 Task: Find connections with filter location Bilimora with filter topic #Socialmediawith filter profile language German with filter current company HR International with filter school Hindustan Institute of Technology and Science, Kancheepuram with filter industry Security Systems Services with filter service category Wedding Photography with filter keywords title School Bus Driver
Action: Mouse moved to (530, 77)
Screenshot: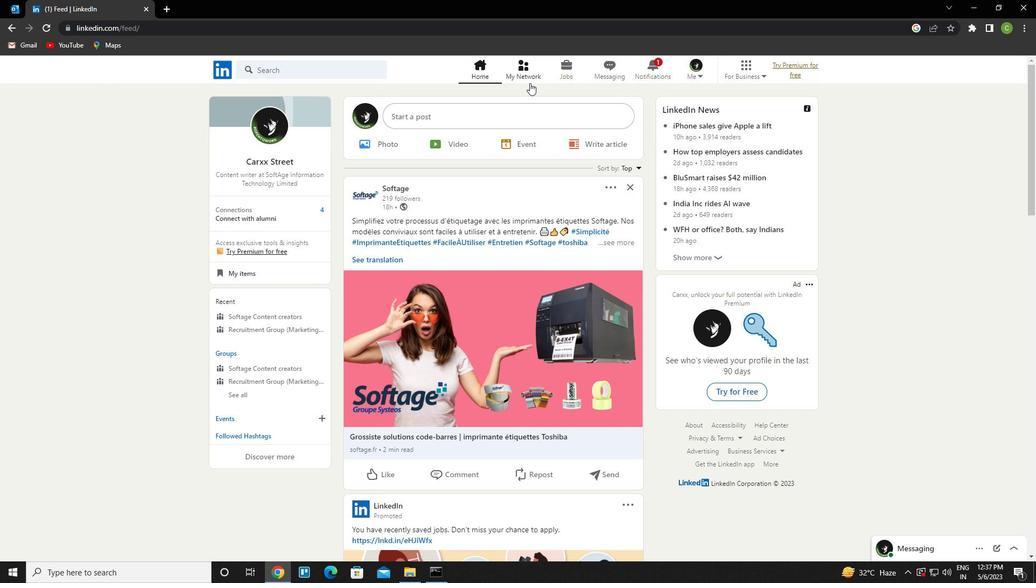 
Action: Mouse pressed left at (530, 77)
Screenshot: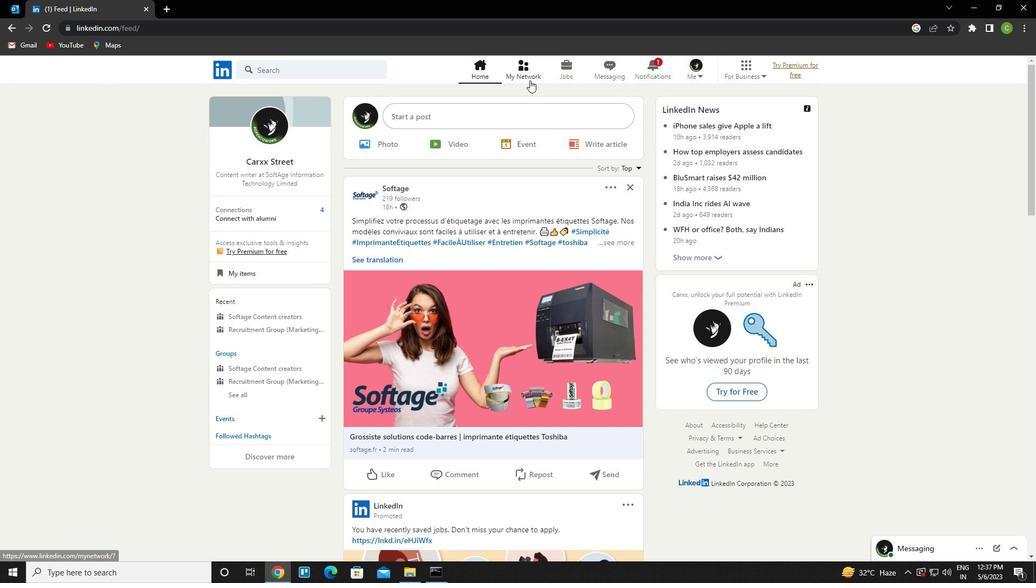 
Action: Mouse moved to (318, 140)
Screenshot: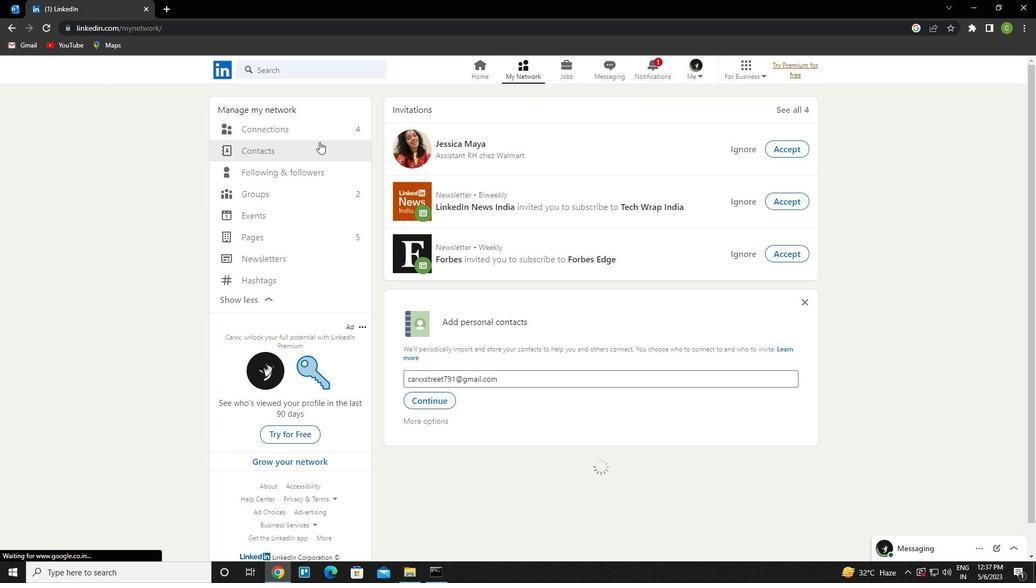 
Action: Mouse pressed left at (318, 140)
Screenshot: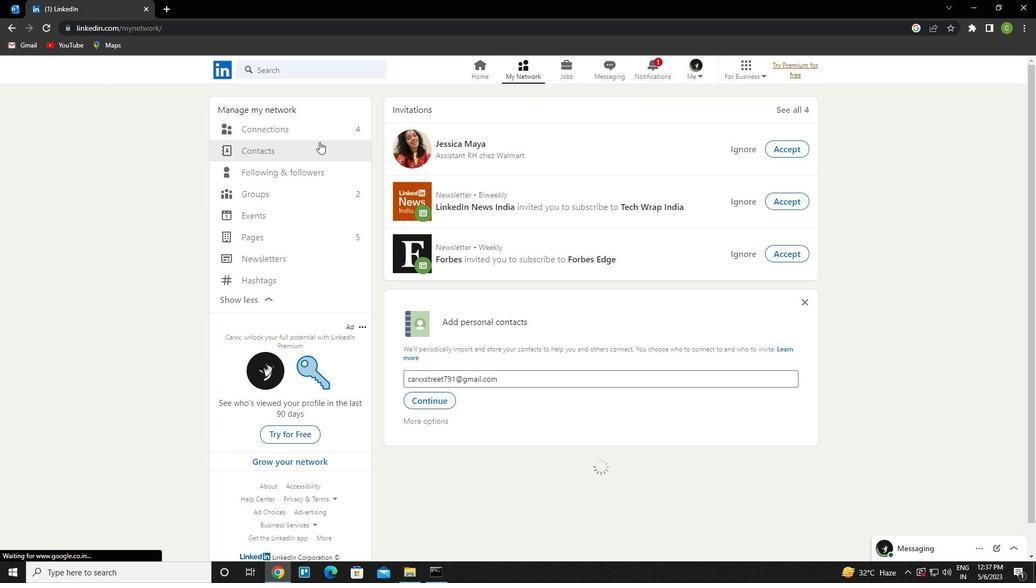 
Action: Mouse moved to (319, 134)
Screenshot: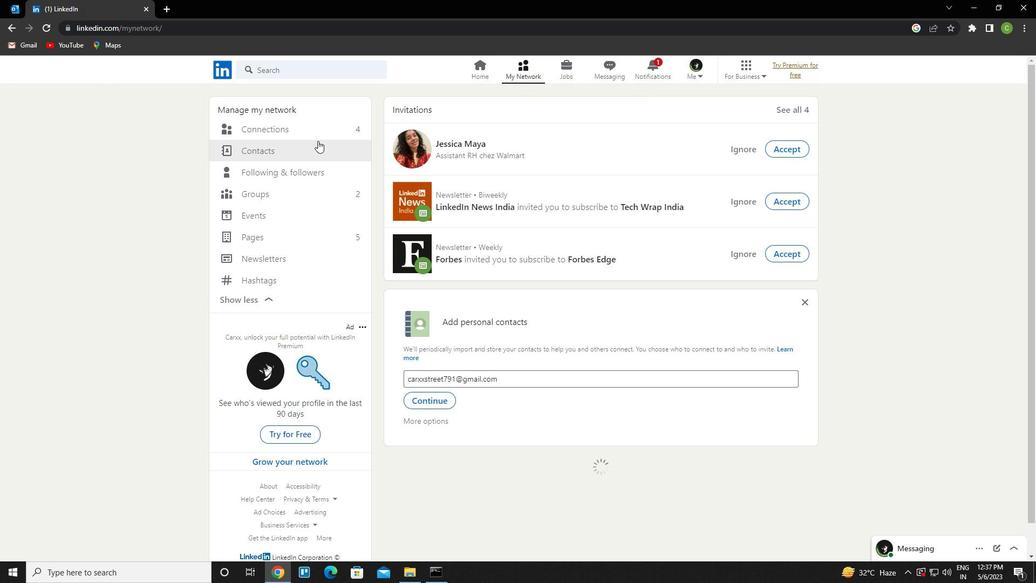 
Action: Mouse pressed left at (319, 134)
Screenshot: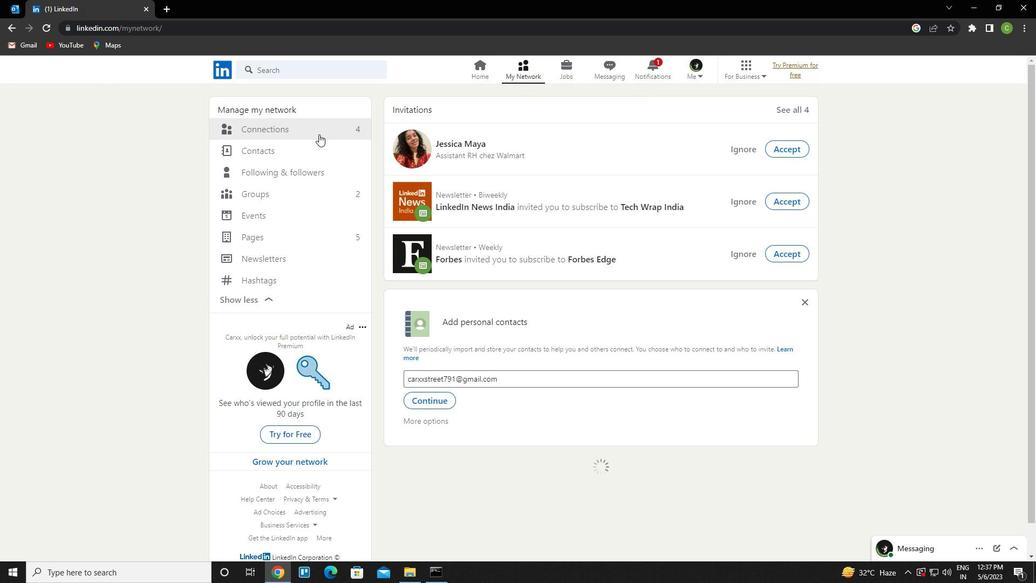 
Action: Mouse moved to (623, 133)
Screenshot: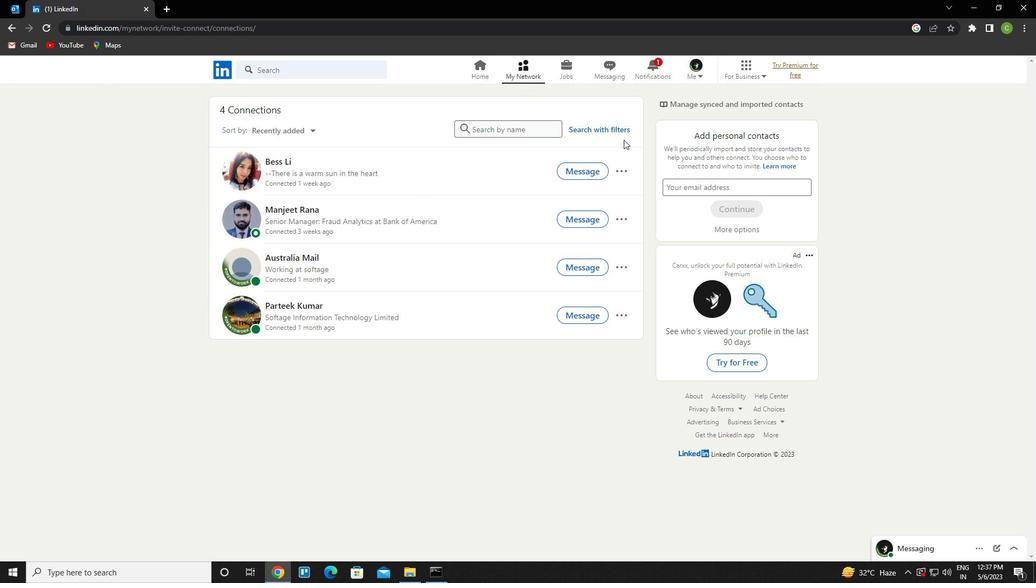 
Action: Mouse pressed left at (623, 133)
Screenshot: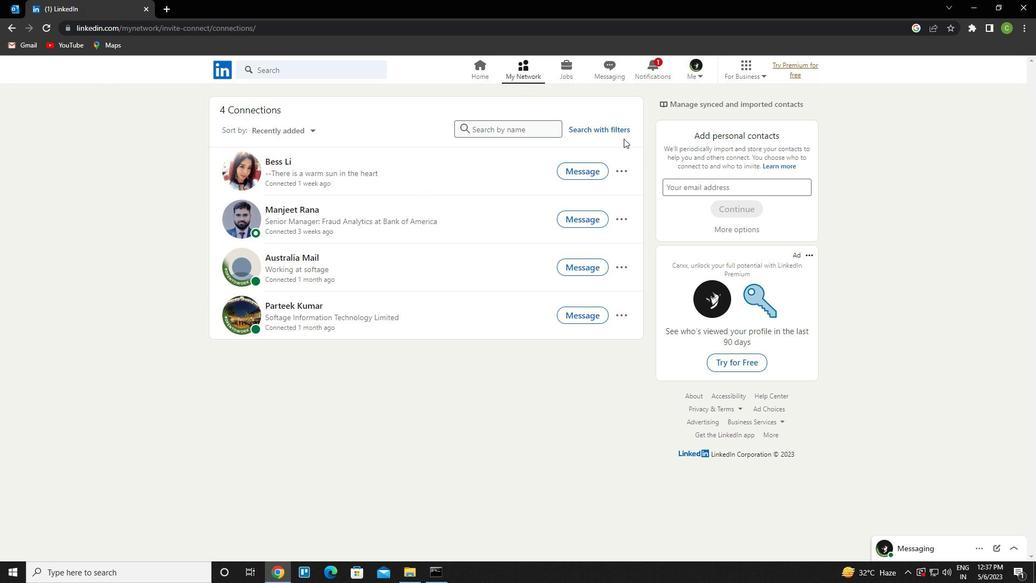 
Action: Mouse moved to (556, 92)
Screenshot: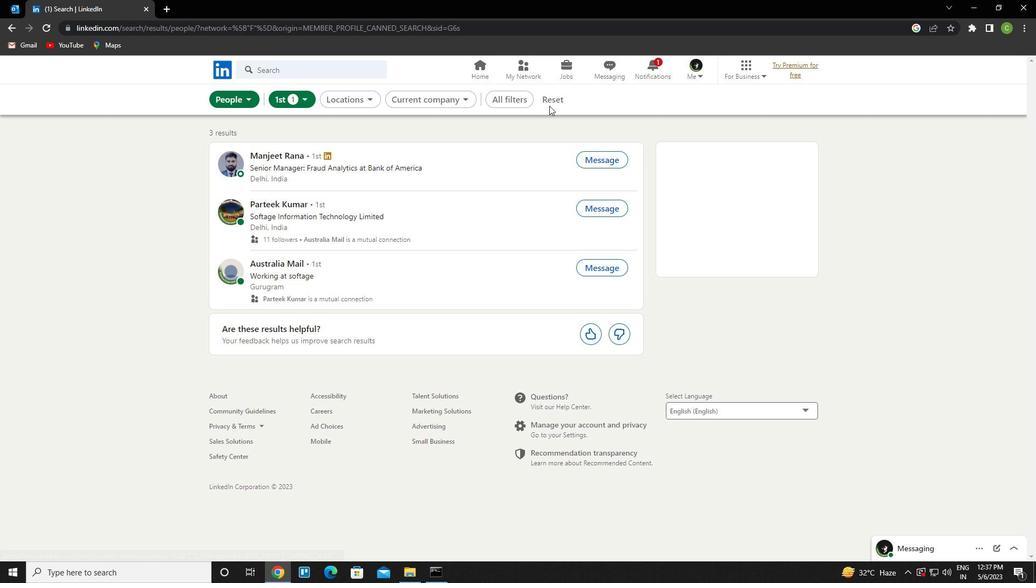 
Action: Mouse pressed left at (556, 92)
Screenshot: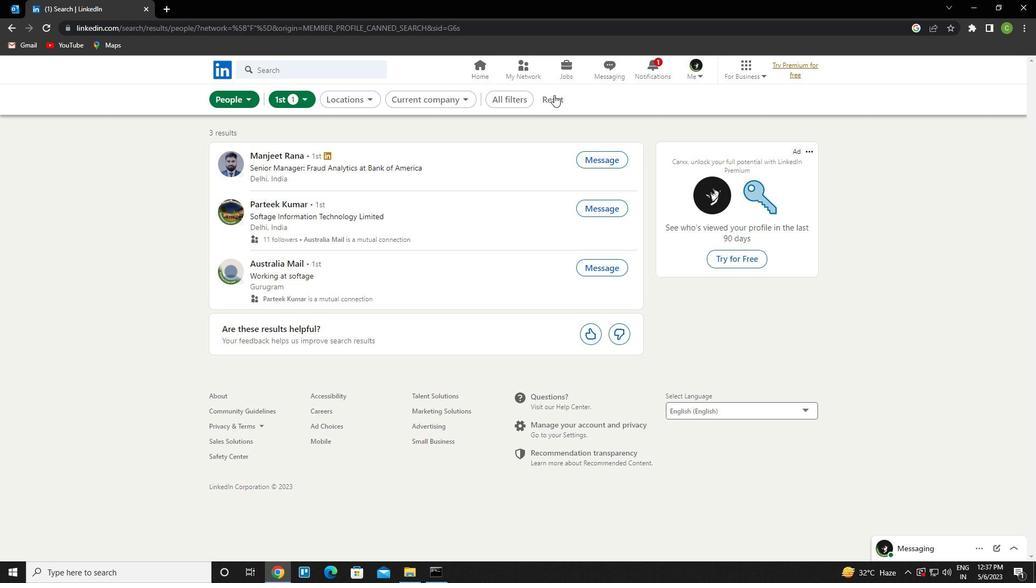 
Action: Mouse moved to (554, 96)
Screenshot: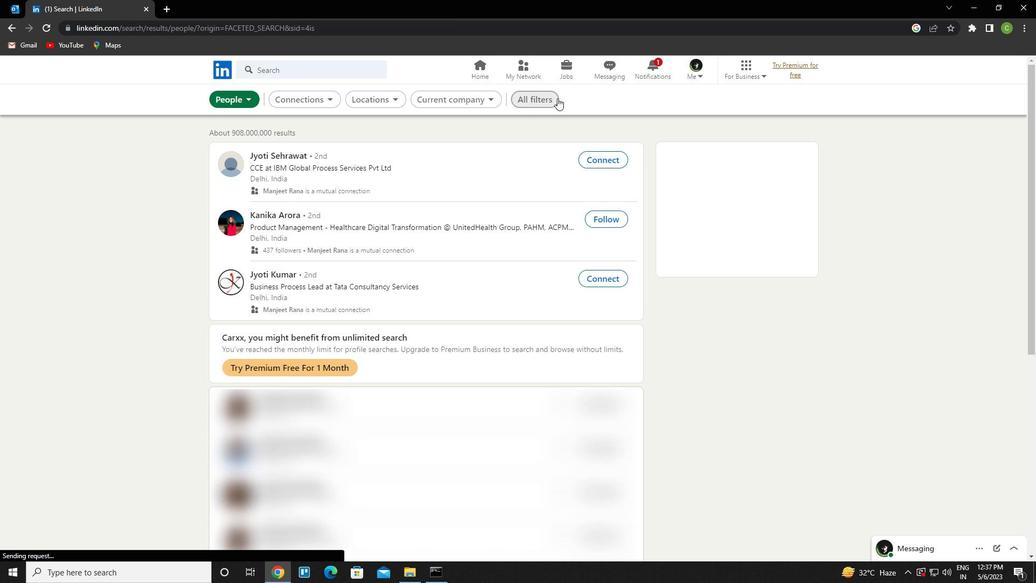 
Action: Mouse pressed left at (554, 96)
Screenshot: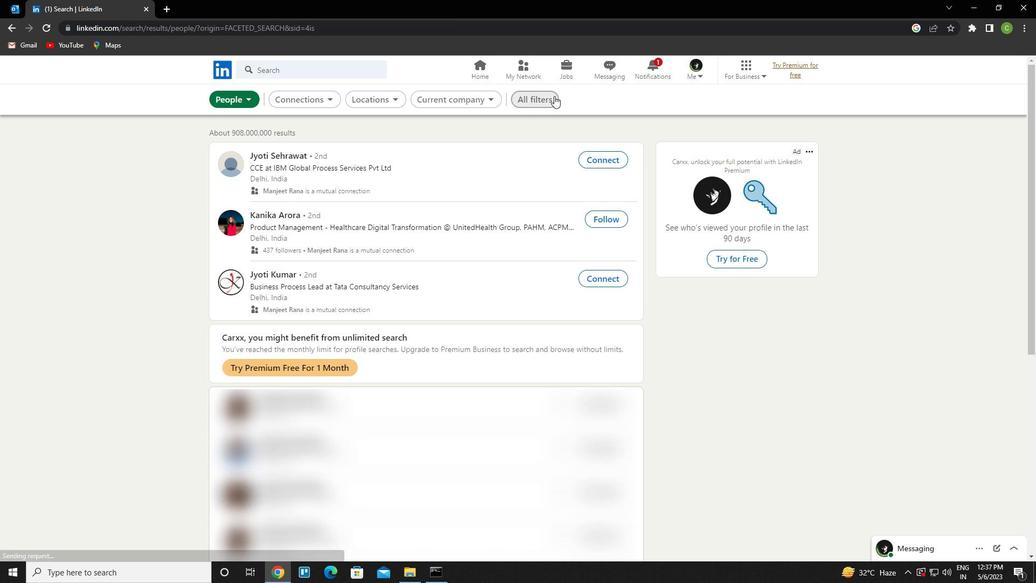 
Action: Mouse moved to (871, 291)
Screenshot: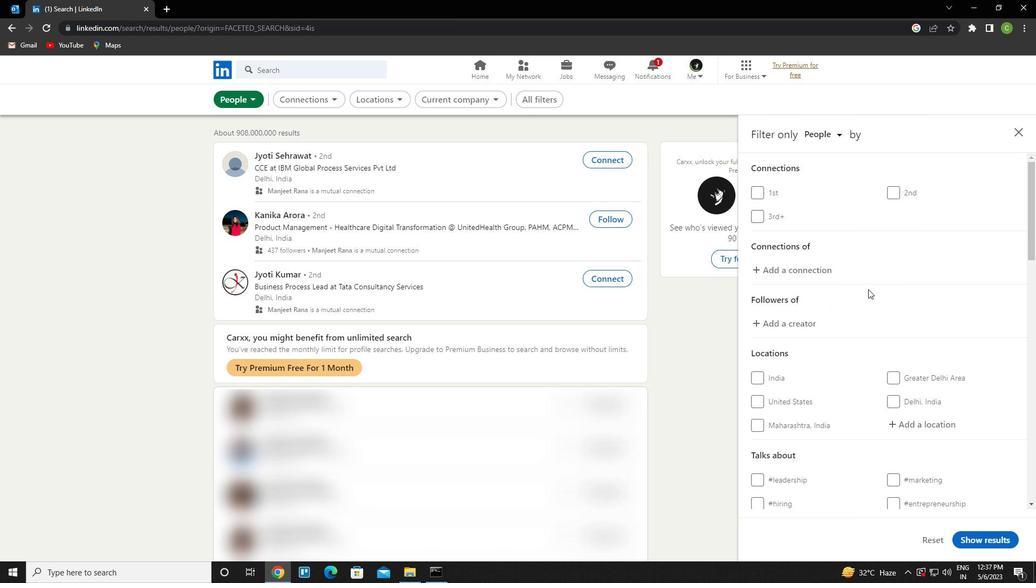 
Action: Mouse scrolled (871, 290) with delta (0, 0)
Screenshot: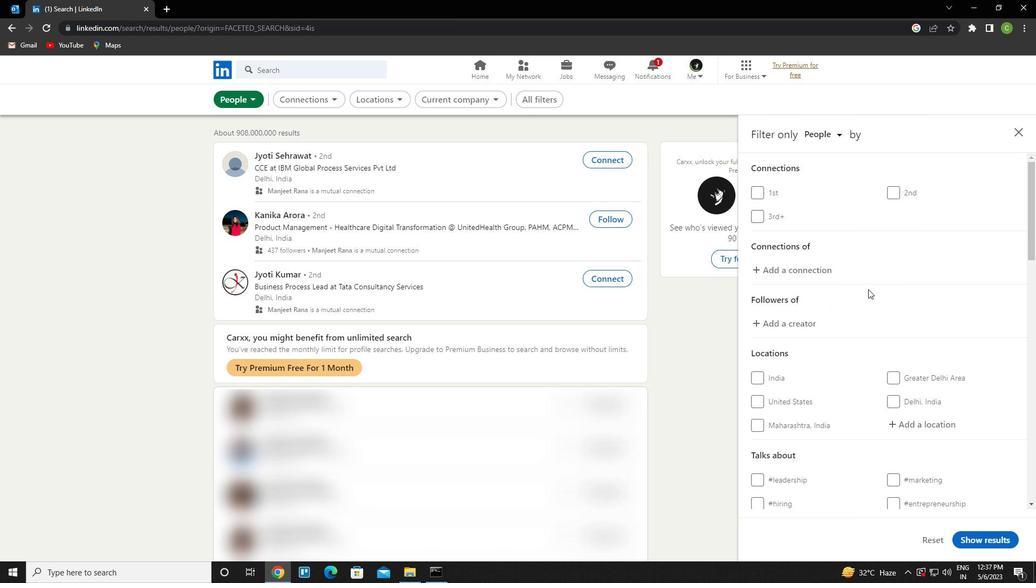 
Action: Mouse scrolled (871, 290) with delta (0, 0)
Screenshot: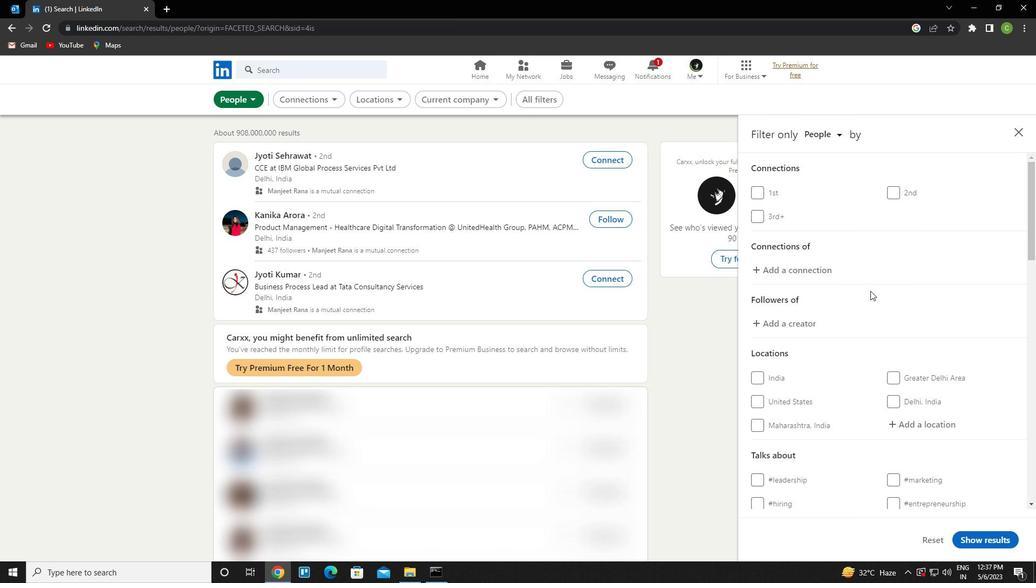 
Action: Mouse moved to (926, 323)
Screenshot: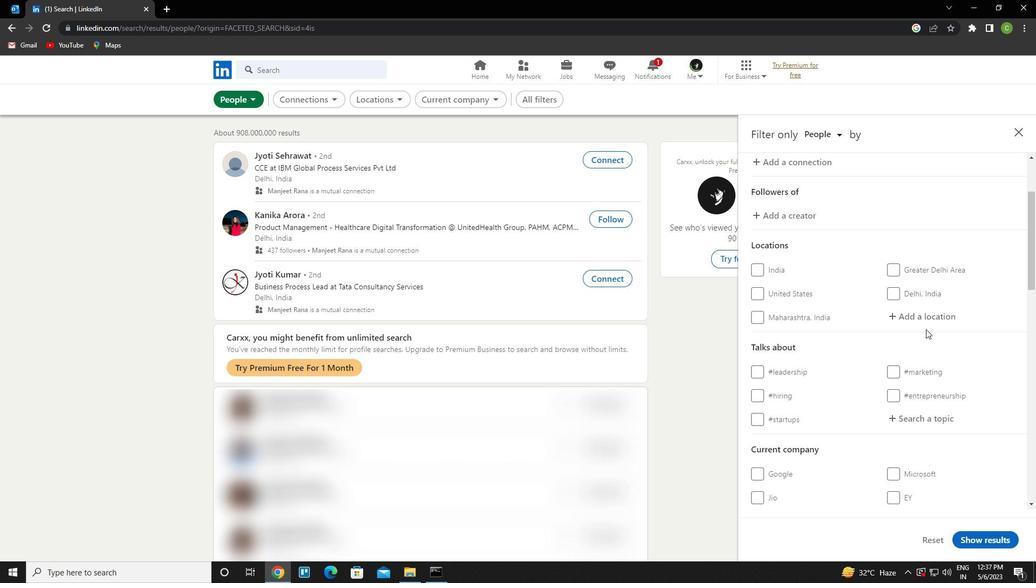 
Action: Mouse pressed left at (926, 323)
Screenshot: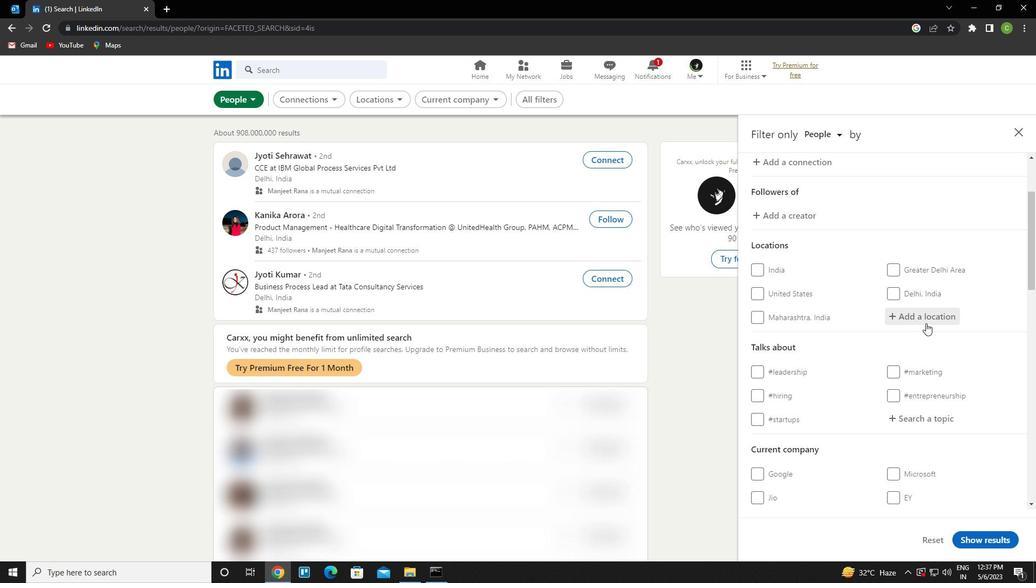 
Action: Mouse moved to (926, 322)
Screenshot: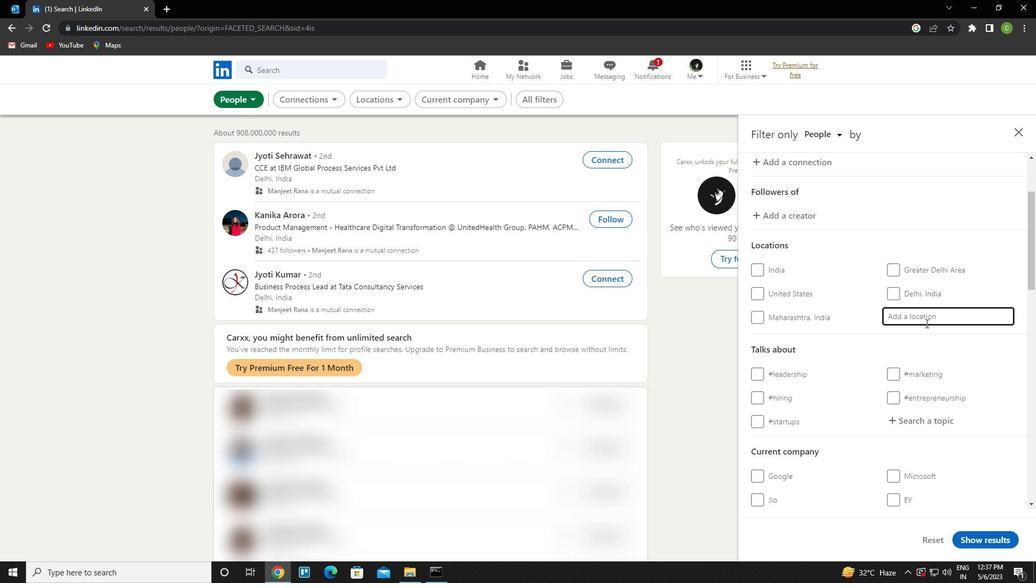 
Action: Key pressed <Key.caps_lock>b<Key.caps_lock>ilimore
Screenshot: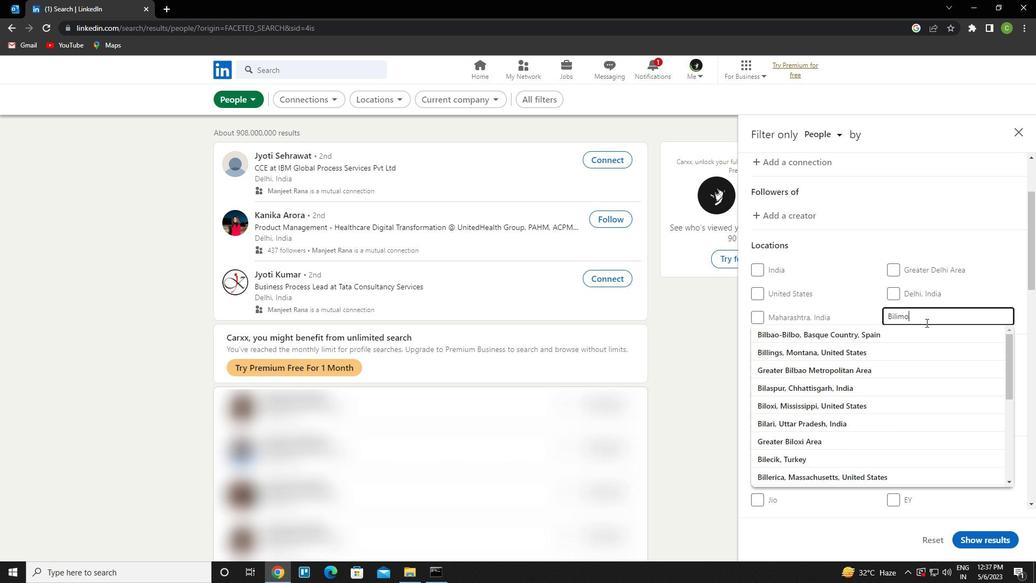 
Action: Mouse scrolled (926, 322) with delta (0, 0)
Screenshot: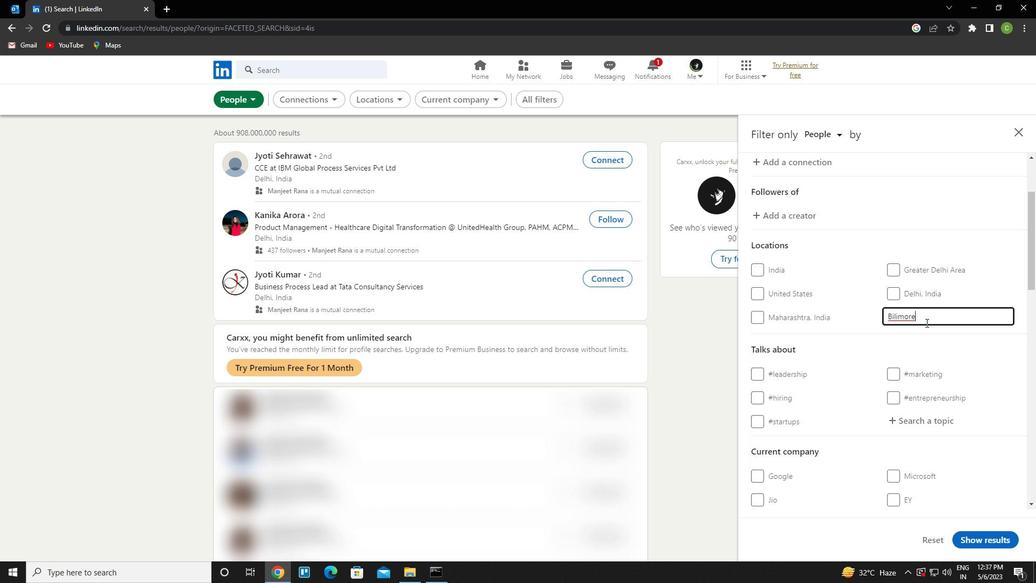 
Action: Mouse moved to (928, 370)
Screenshot: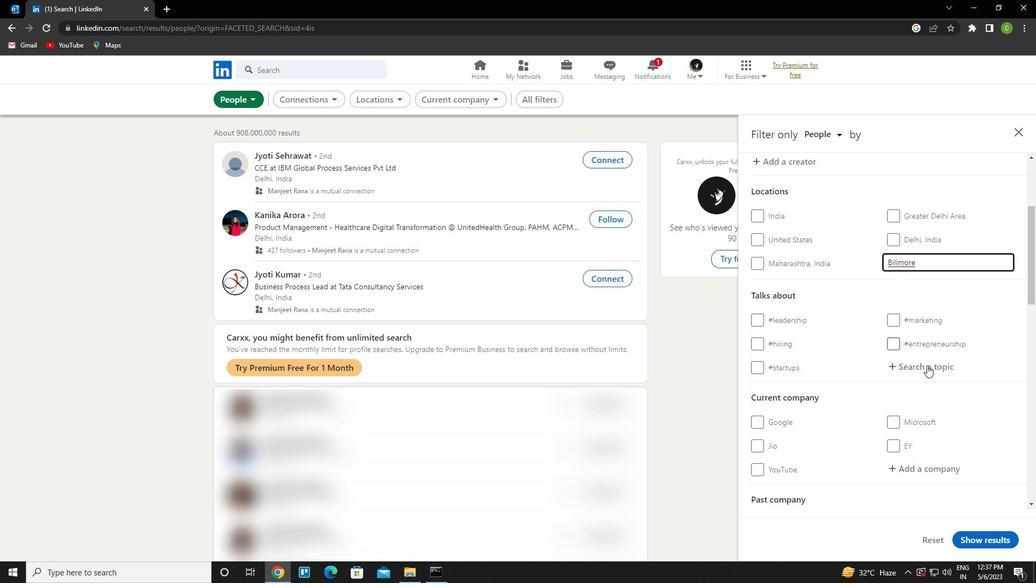 
Action: Mouse pressed left at (928, 370)
Screenshot: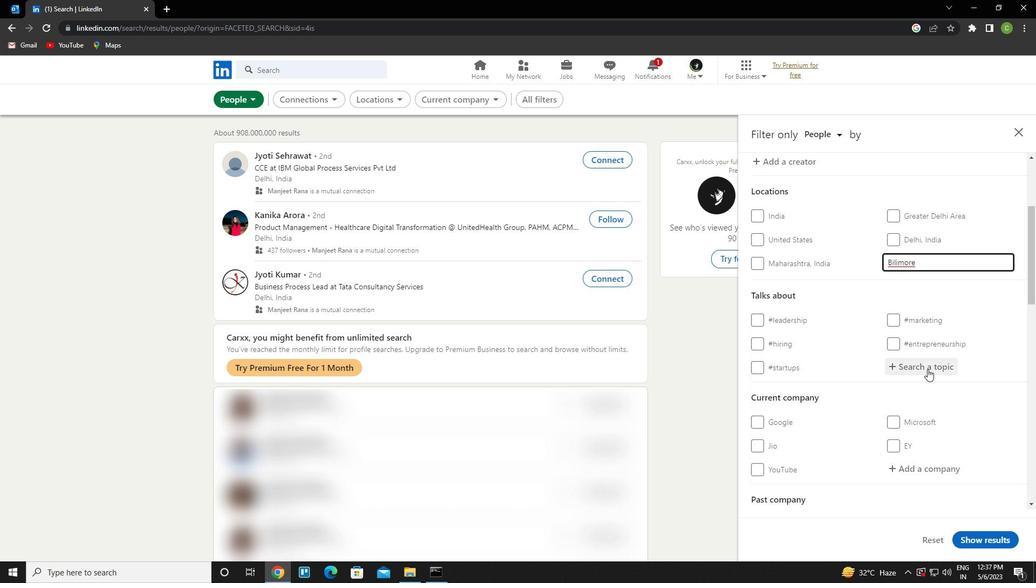 
Action: Key pressed socialmedia<Key.down><Key.enter>
Screenshot: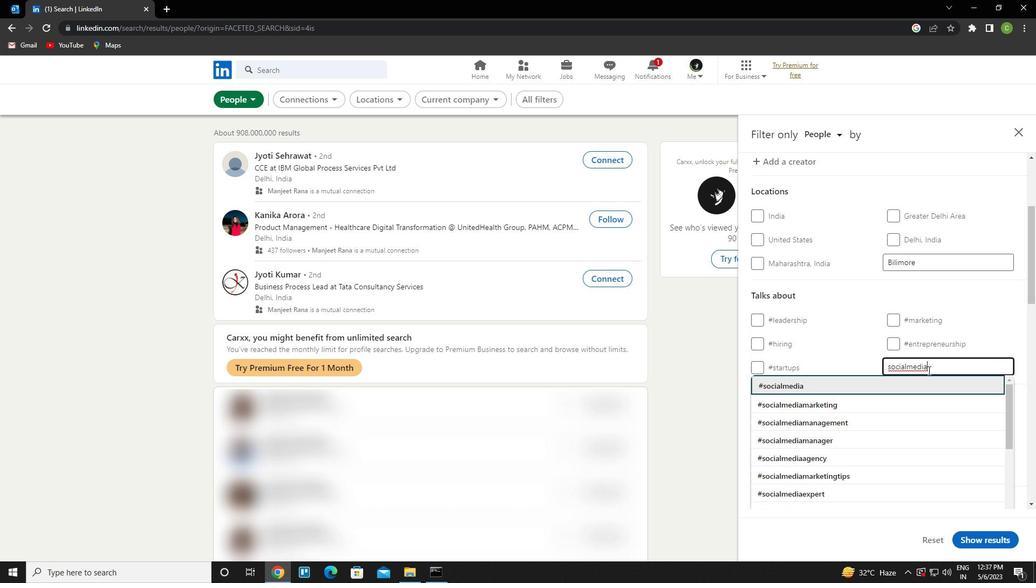 
Action: Mouse moved to (937, 376)
Screenshot: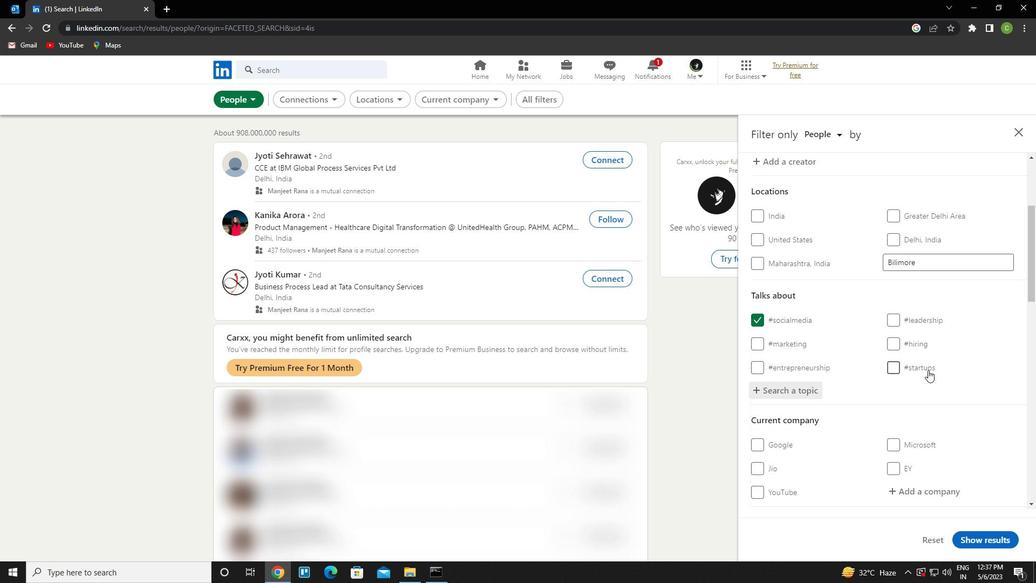 
Action: Mouse scrolled (937, 376) with delta (0, 0)
Screenshot: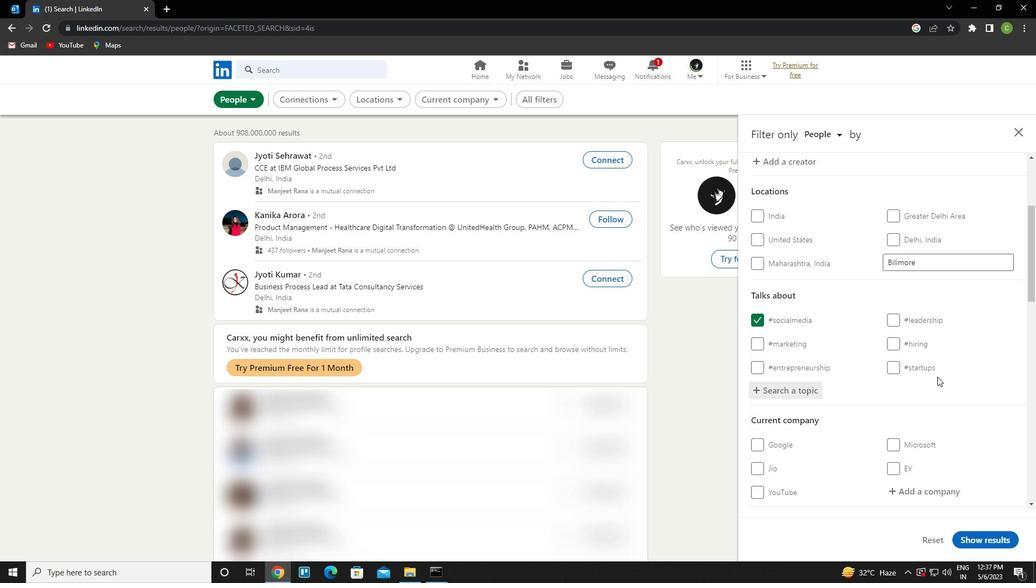 
Action: Mouse moved to (937, 376)
Screenshot: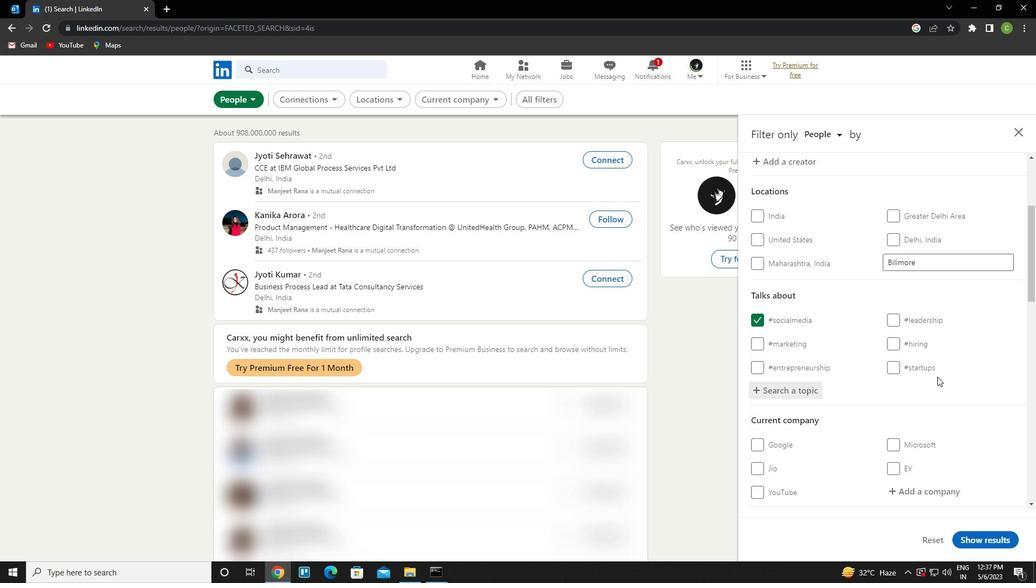
Action: Mouse scrolled (937, 376) with delta (0, 0)
Screenshot: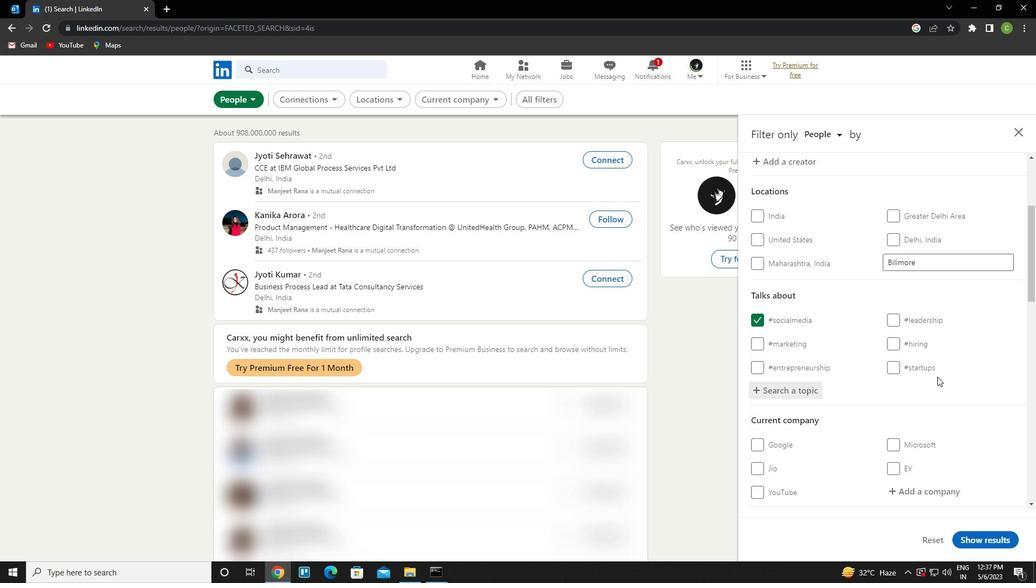 
Action: Mouse scrolled (937, 376) with delta (0, 0)
Screenshot: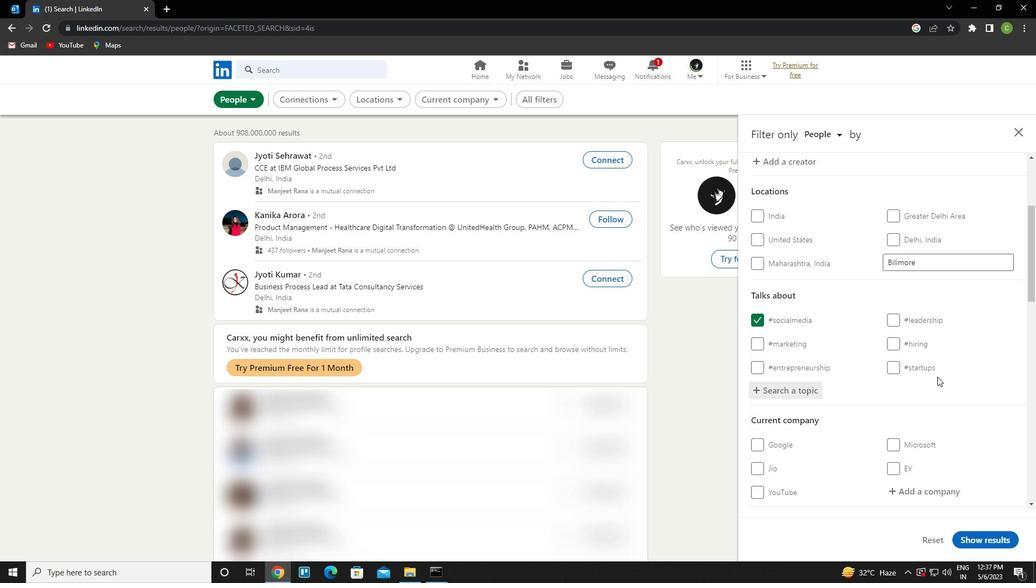 
Action: Mouse scrolled (937, 376) with delta (0, 0)
Screenshot: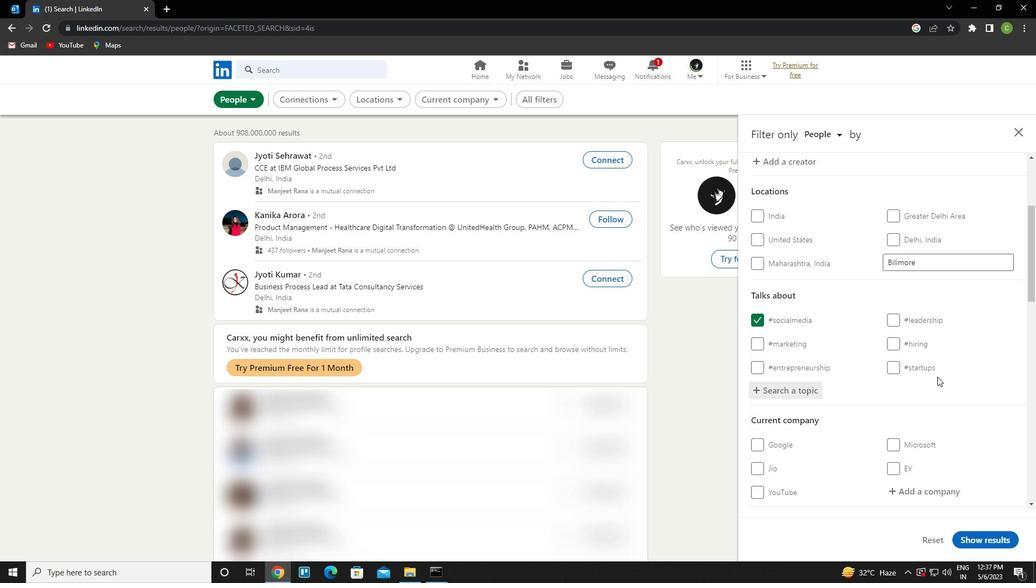 
Action: Mouse scrolled (937, 376) with delta (0, 0)
Screenshot: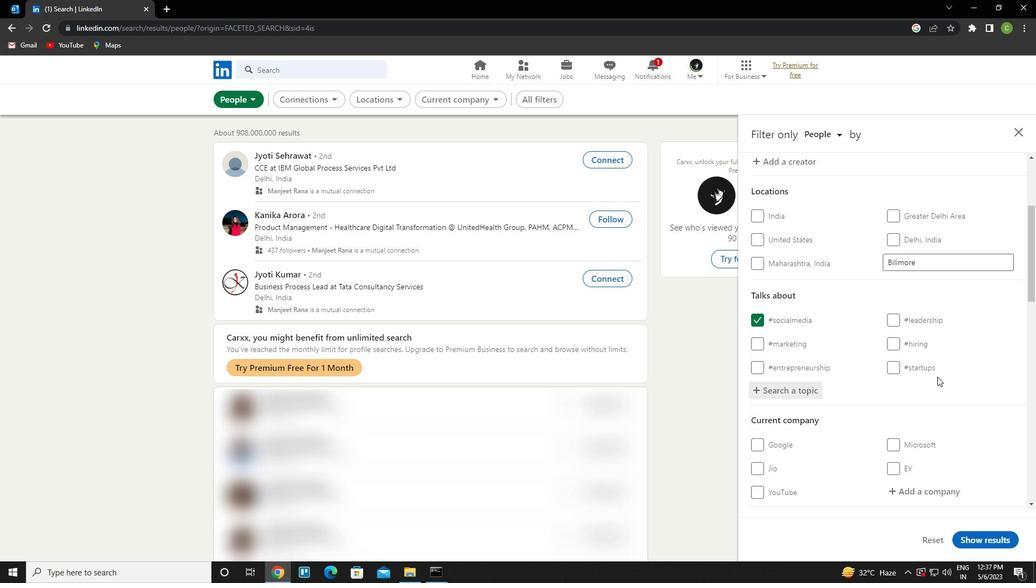 
Action: Mouse scrolled (937, 376) with delta (0, 0)
Screenshot: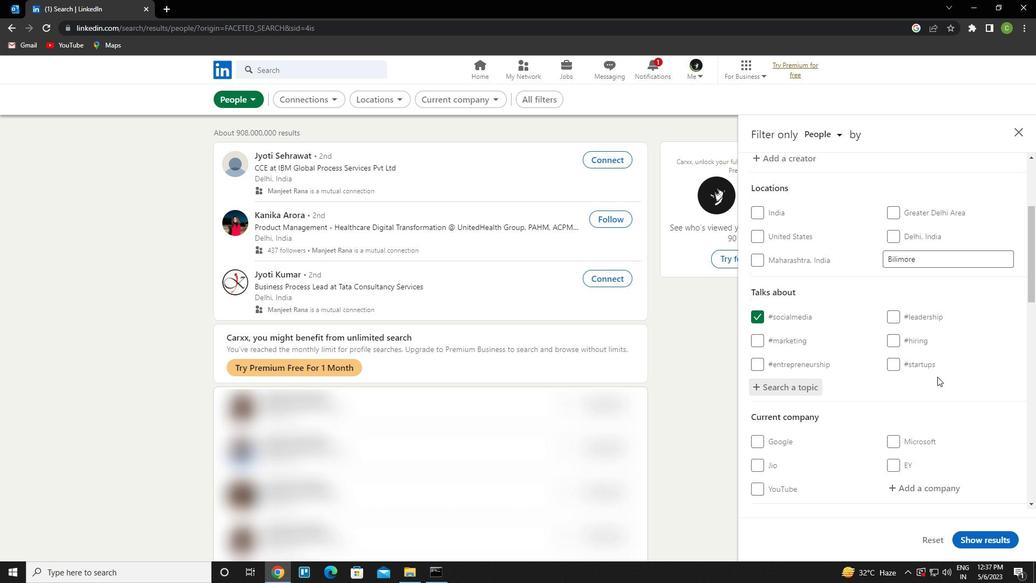 
Action: Mouse scrolled (937, 376) with delta (0, 0)
Screenshot: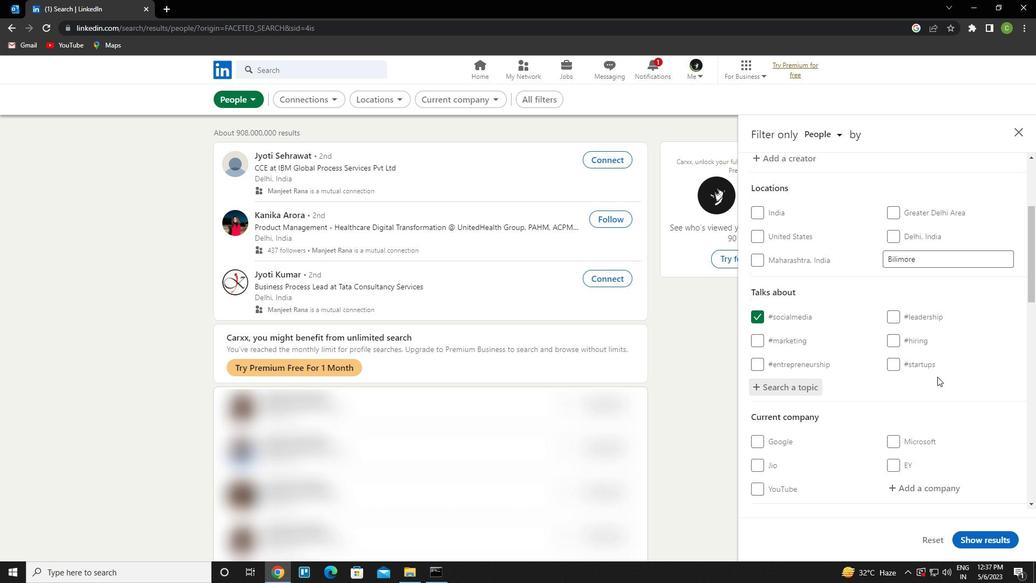 
Action: Mouse scrolled (937, 376) with delta (0, 0)
Screenshot: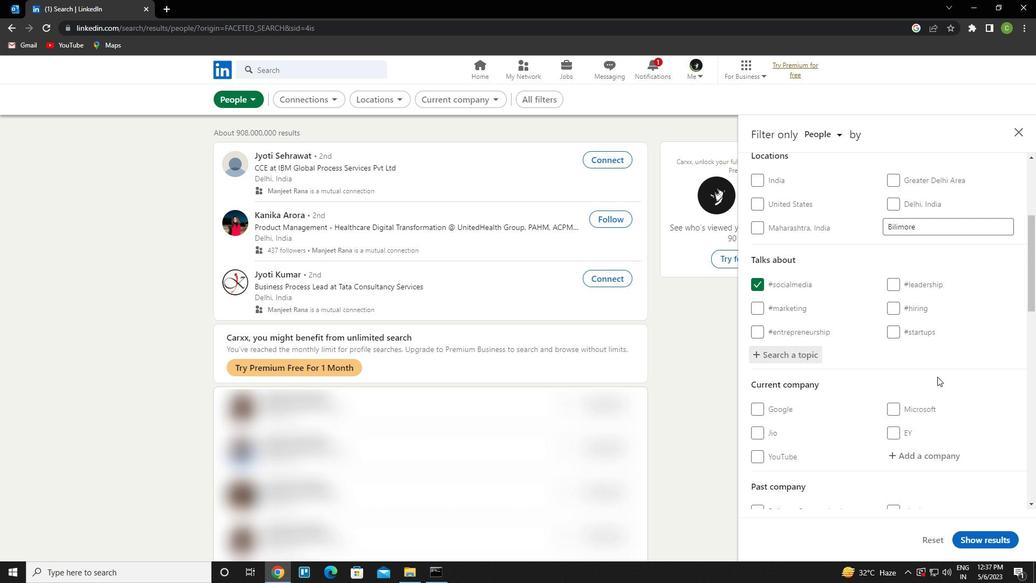 
Action: Mouse moved to (761, 485)
Screenshot: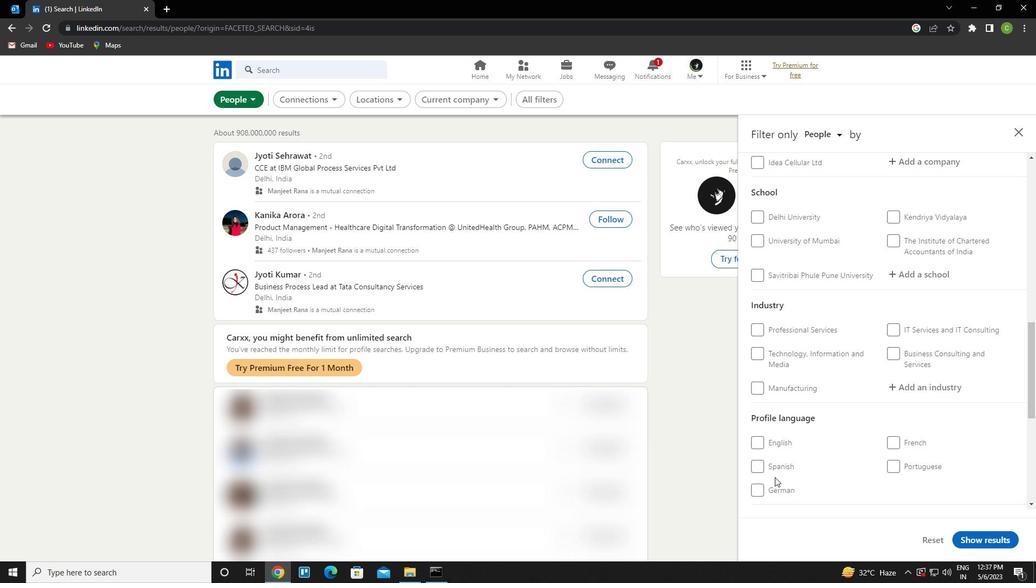 
Action: Mouse pressed left at (761, 485)
Screenshot: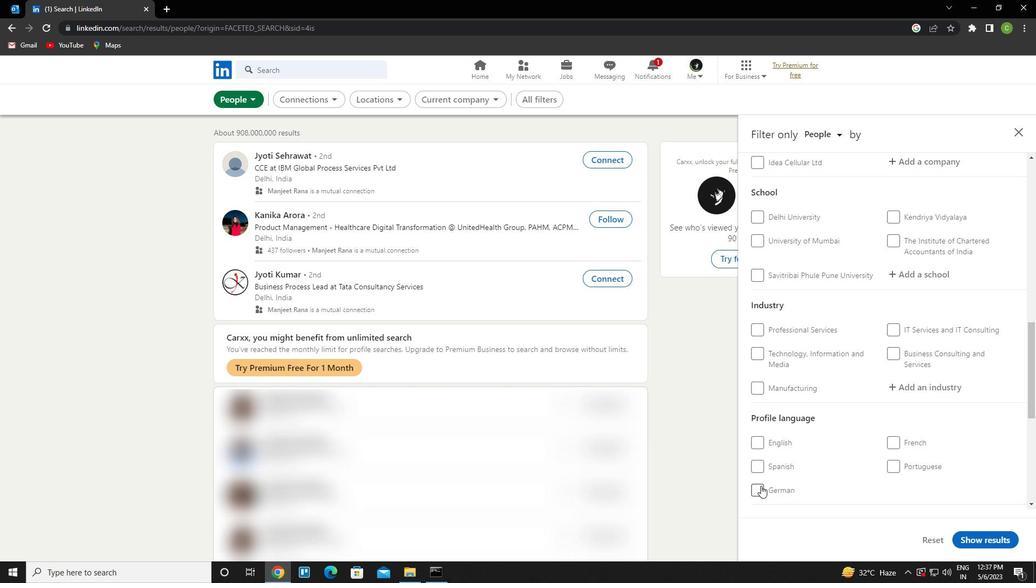 
Action: Mouse moved to (867, 390)
Screenshot: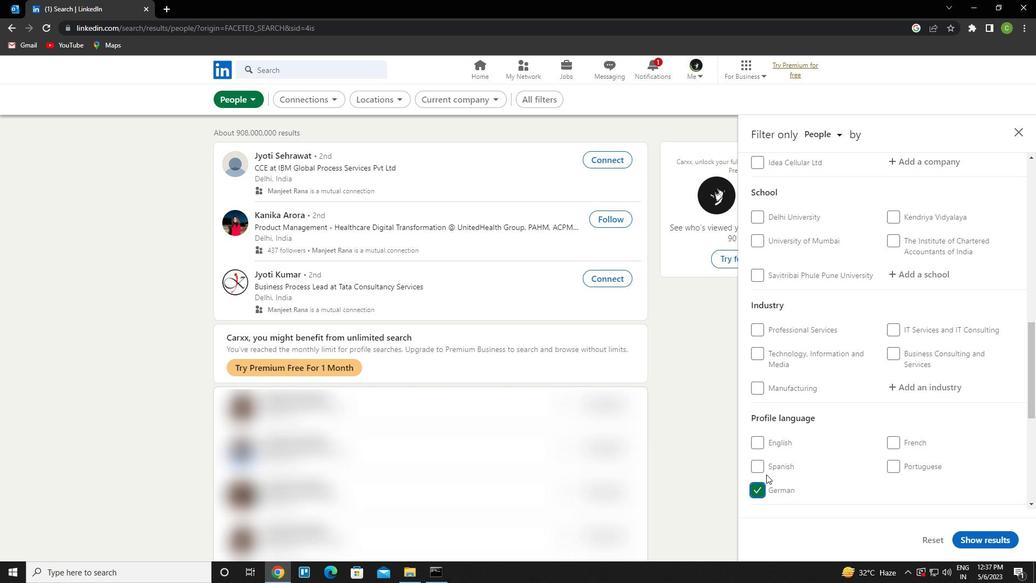 
Action: Mouse scrolled (867, 390) with delta (0, 0)
Screenshot: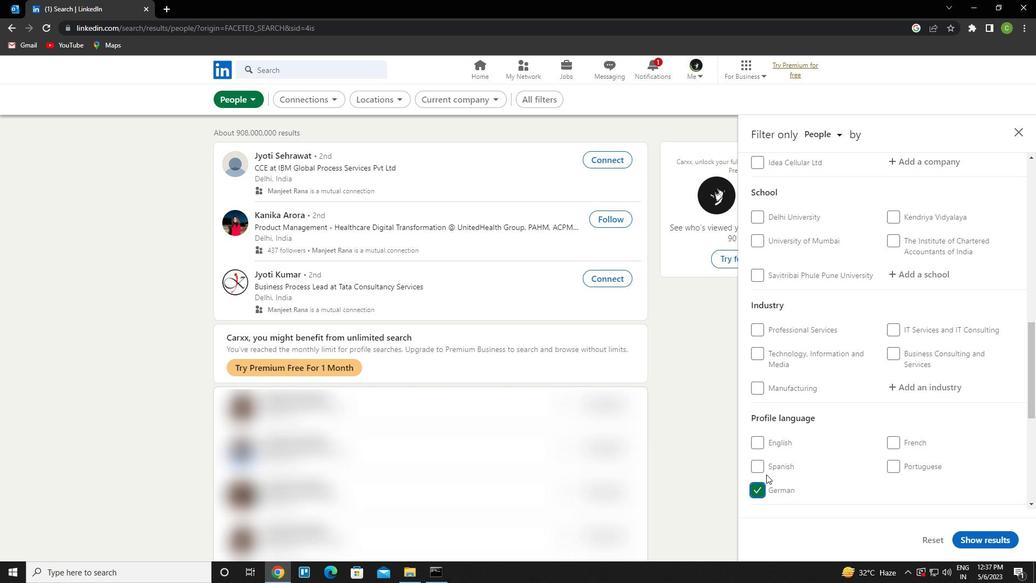 
Action: Mouse scrolled (867, 390) with delta (0, 0)
Screenshot: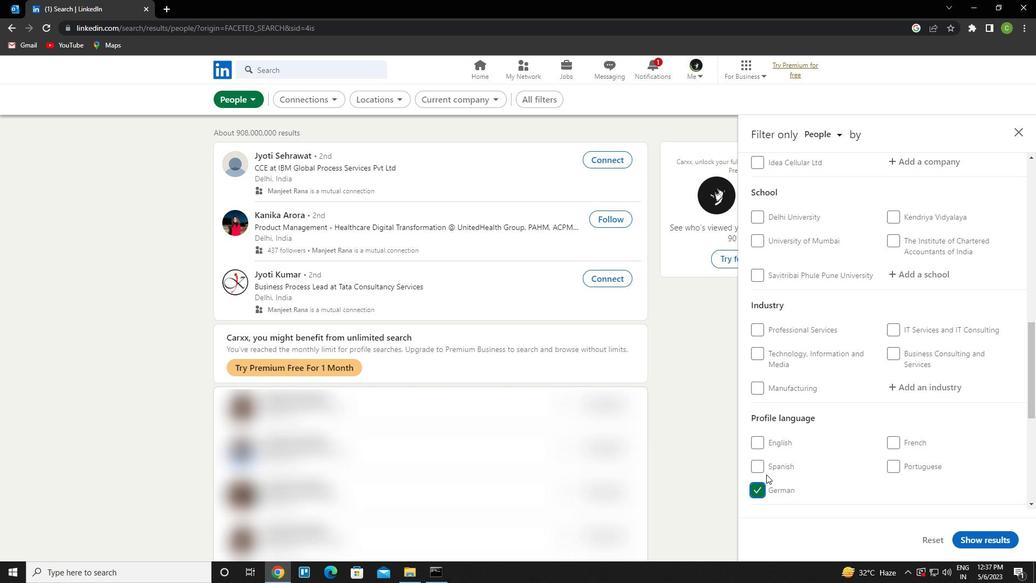 
Action: Mouse scrolled (867, 390) with delta (0, 0)
Screenshot: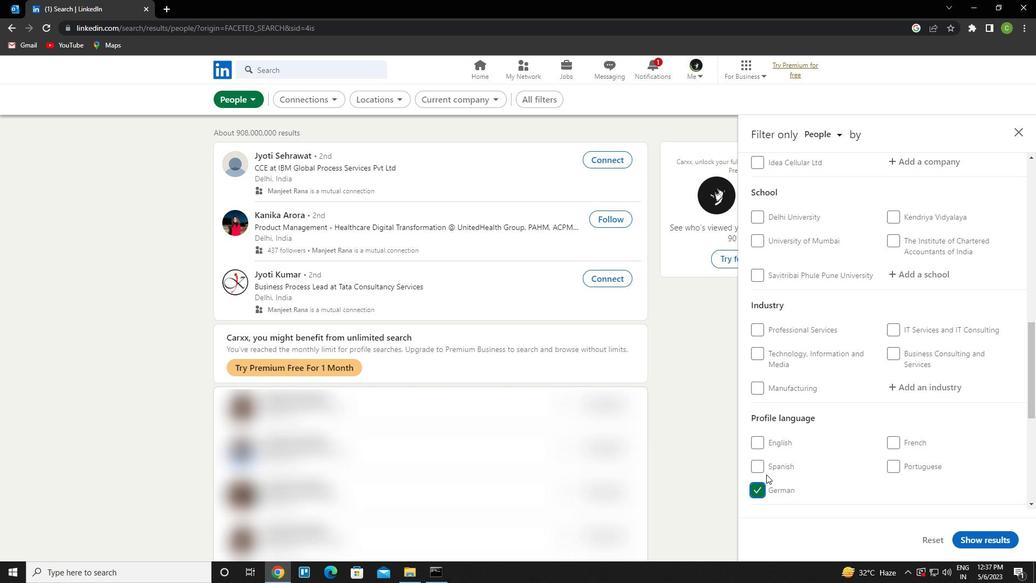 
Action: Mouse scrolled (867, 390) with delta (0, 0)
Screenshot: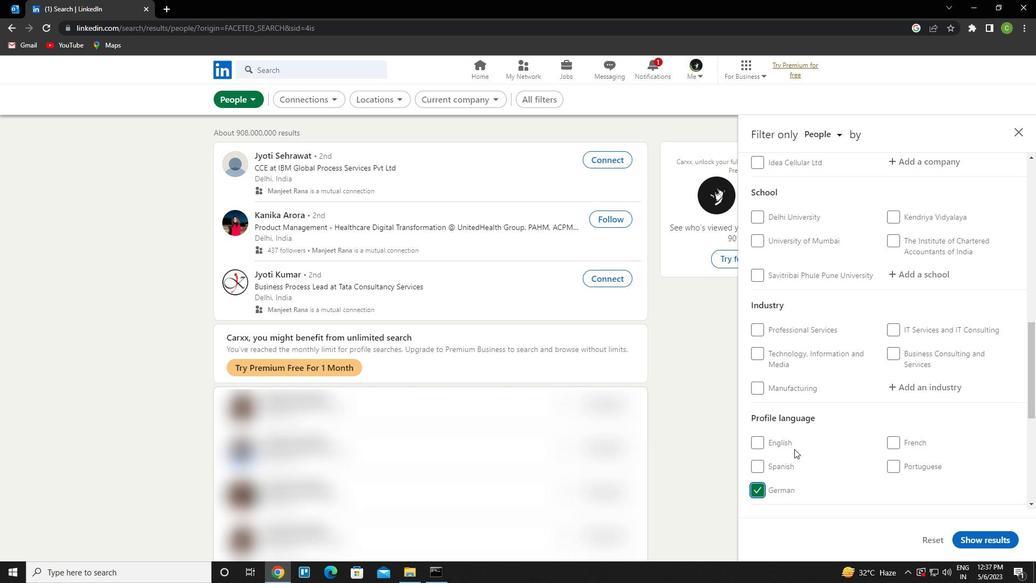 
Action: Mouse moved to (868, 389)
Screenshot: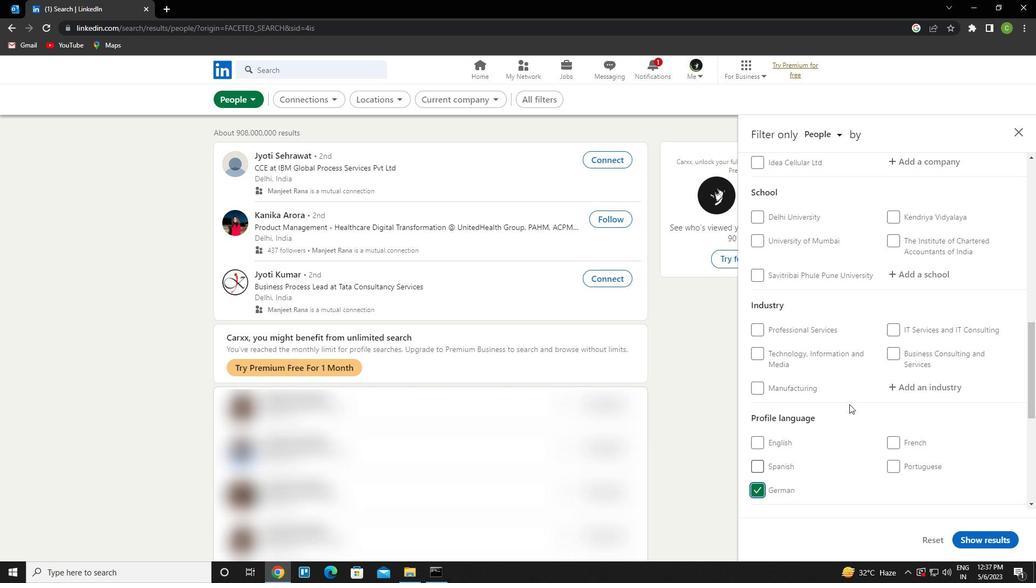
Action: Mouse scrolled (868, 389) with delta (0, 0)
Screenshot: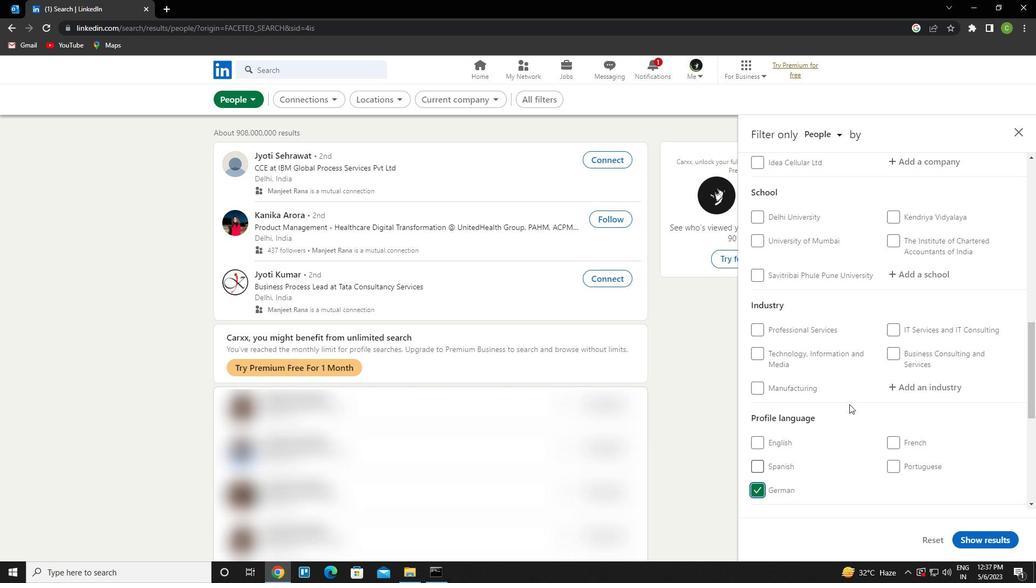 
Action: Mouse moved to (914, 331)
Screenshot: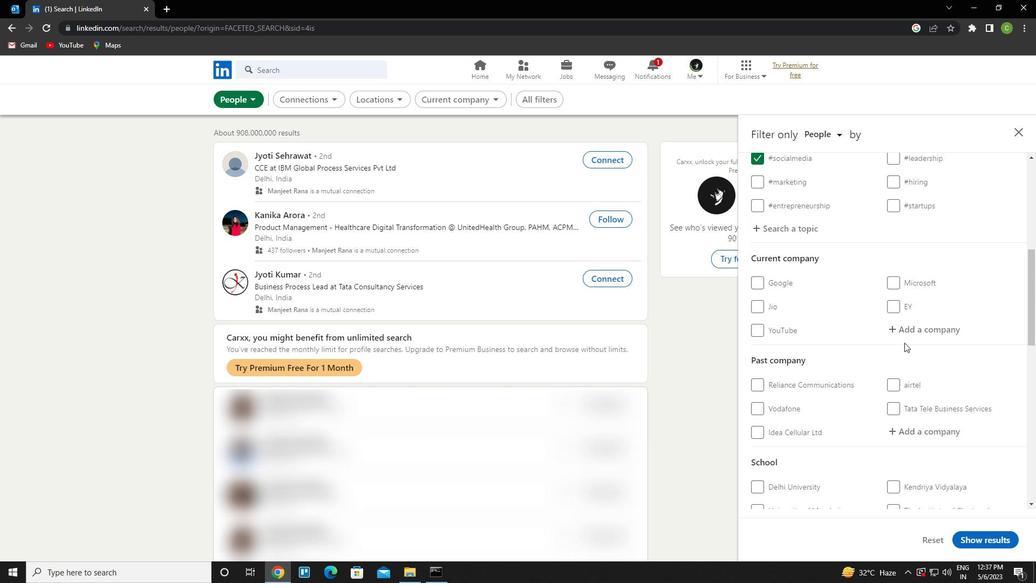 
Action: Mouse pressed left at (914, 331)
Screenshot: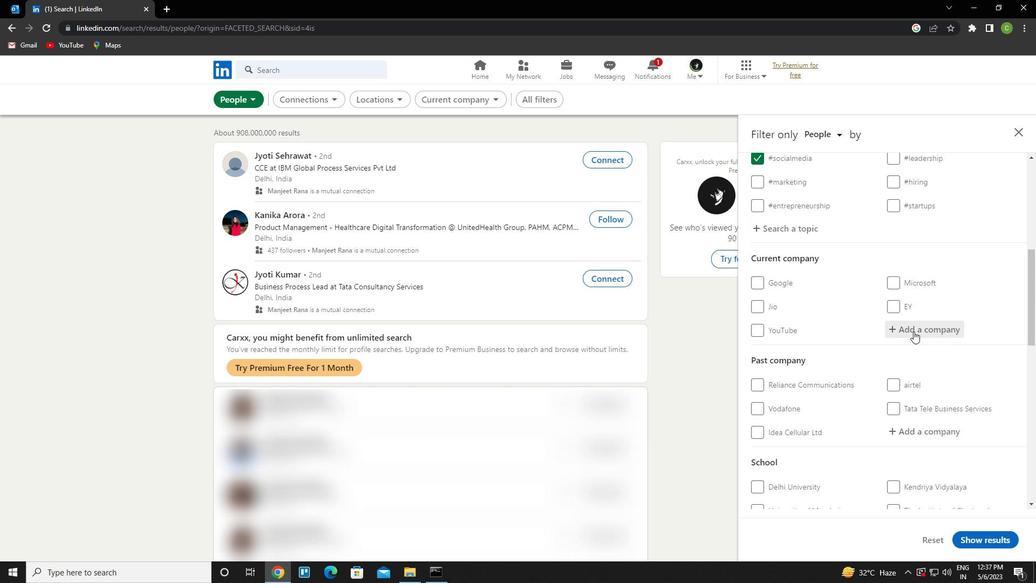 
Action: Key pressed <Key.caps_lock>hr<Key.space>i<Key.caps_lock>nternational<Key.down><Key.enter>
Screenshot: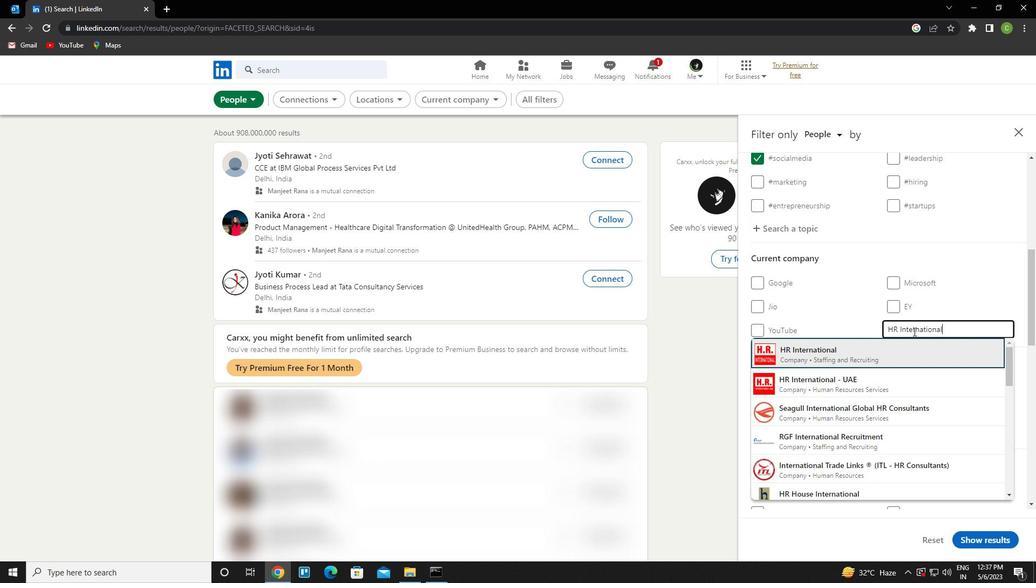 
Action: Mouse scrolled (914, 331) with delta (0, 0)
Screenshot: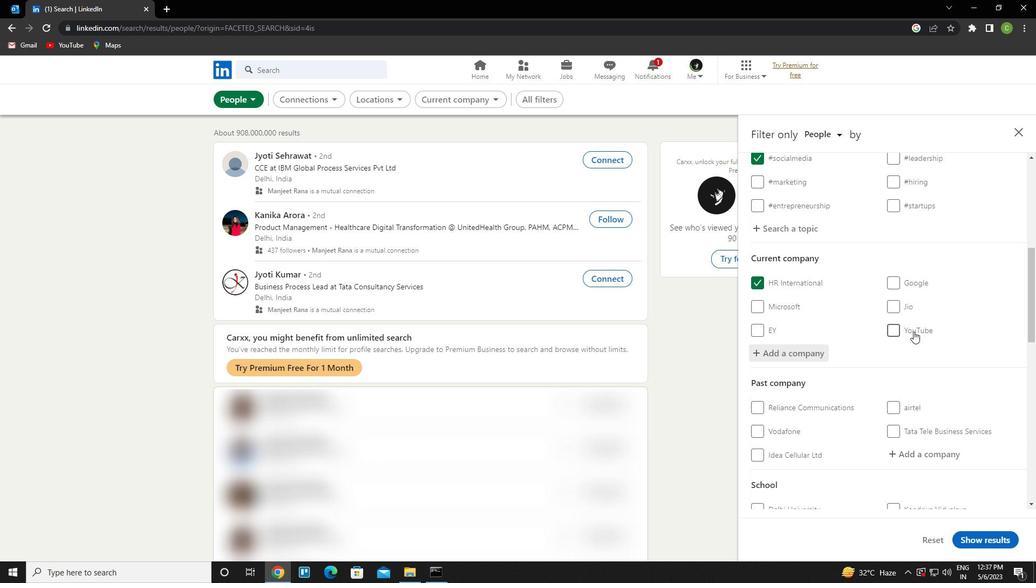 
Action: Mouse scrolled (914, 331) with delta (0, 0)
Screenshot: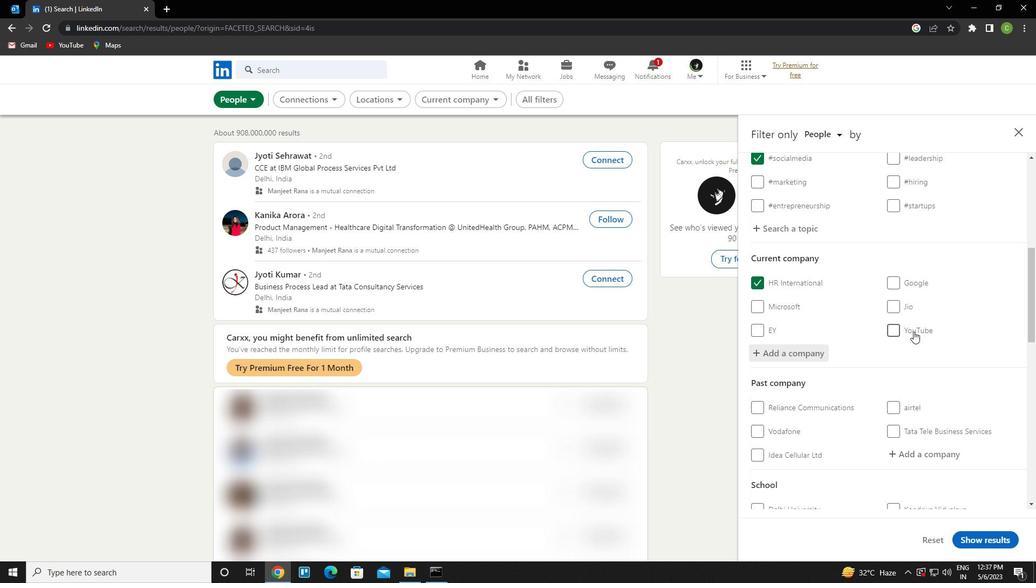 
Action: Mouse scrolled (914, 331) with delta (0, 0)
Screenshot: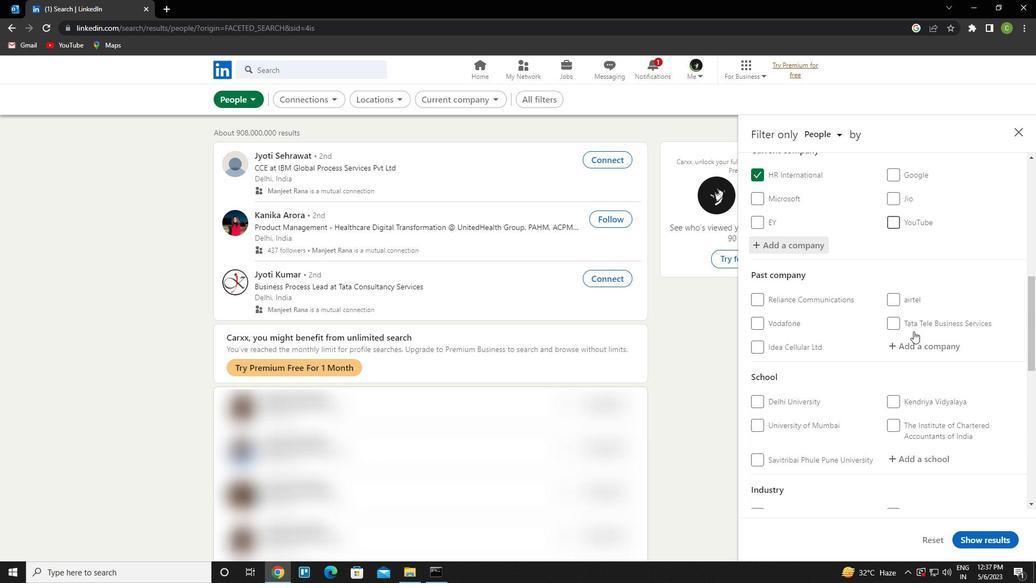 
Action: Mouse scrolled (914, 331) with delta (0, 0)
Screenshot: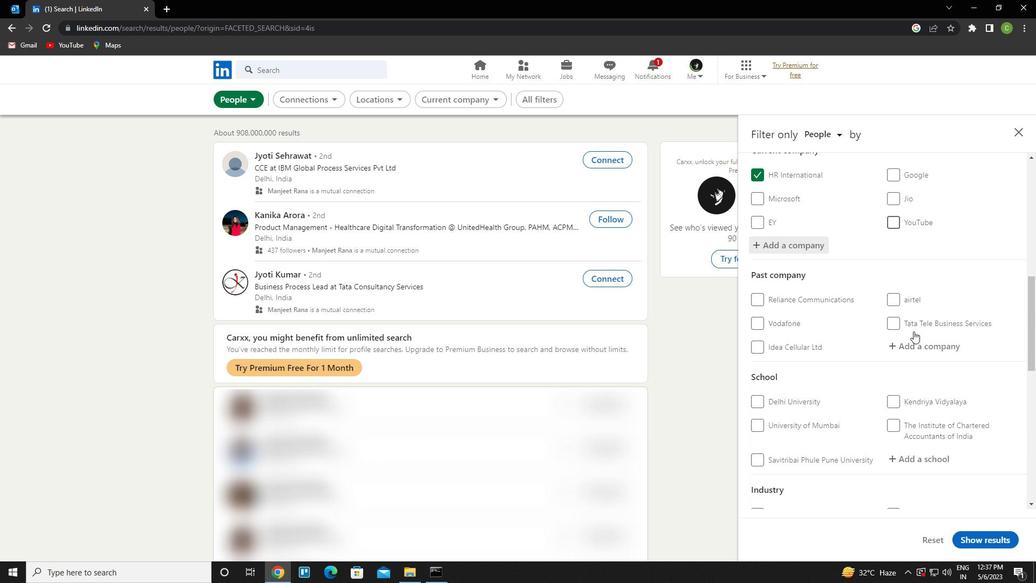 
Action: Mouse scrolled (914, 331) with delta (0, 0)
Screenshot: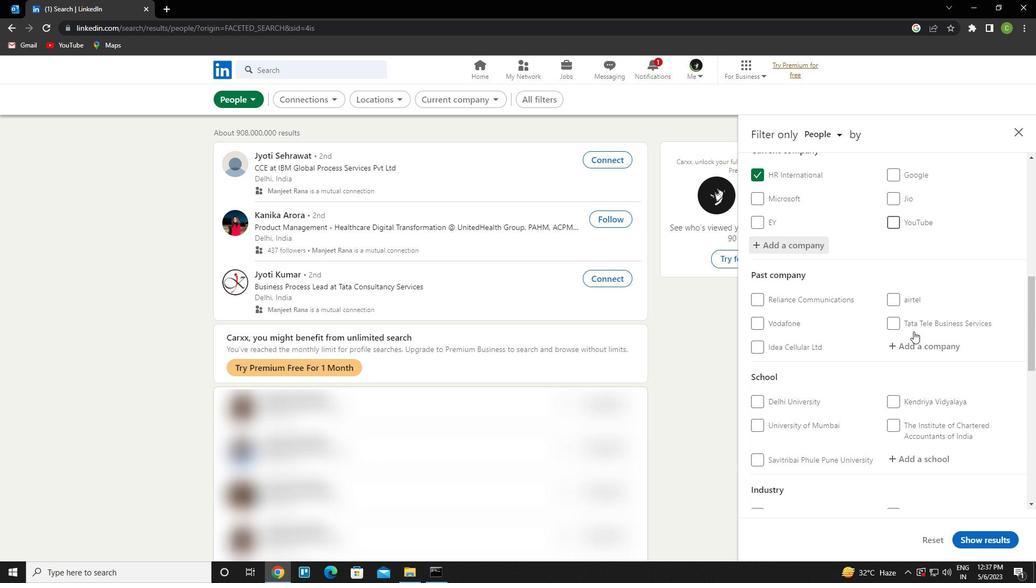 
Action: Mouse moved to (921, 299)
Screenshot: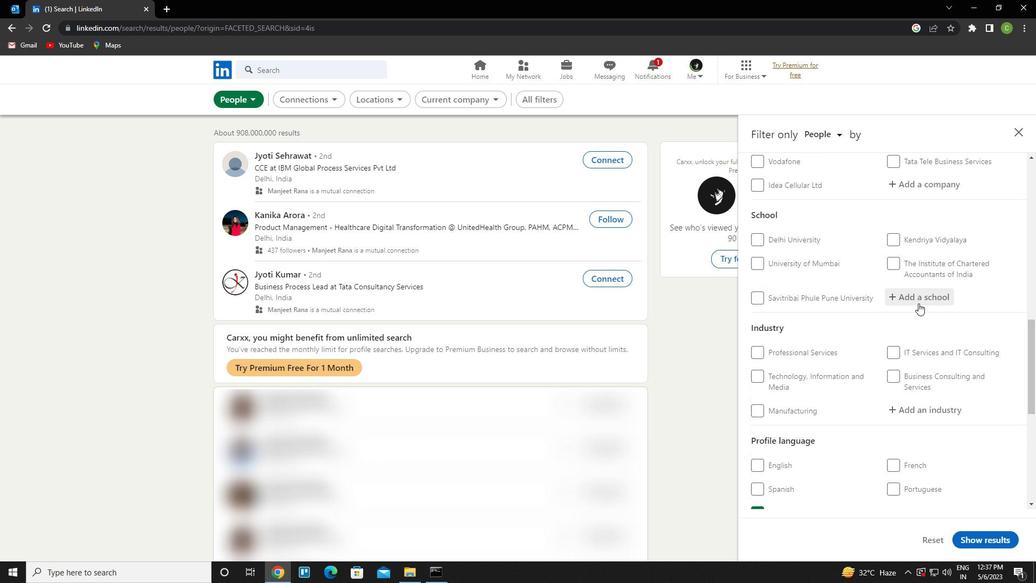 
Action: Mouse pressed left at (921, 299)
Screenshot: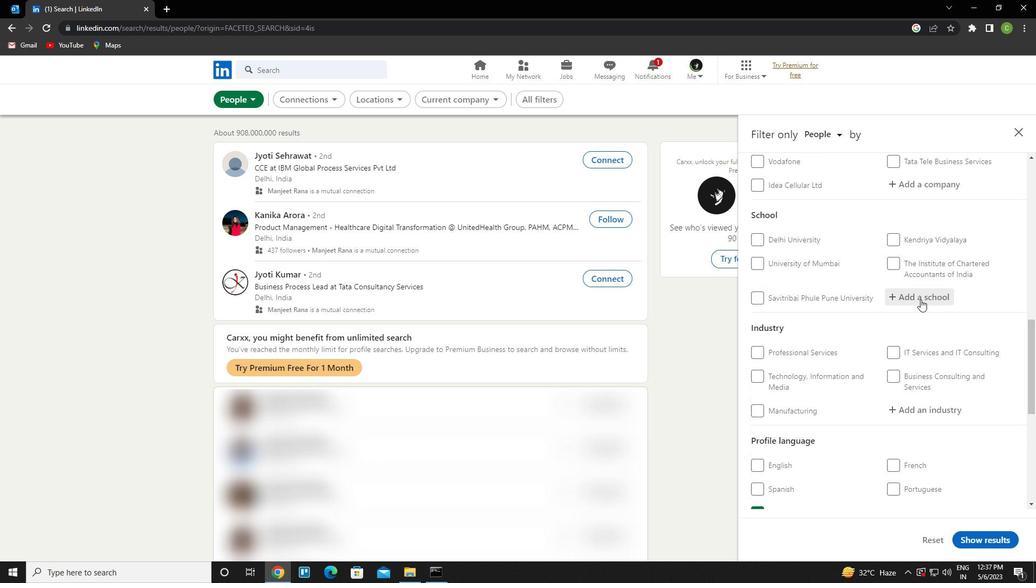 
Action: Key pressed <Key.caps_lock>h<Key.caps_lock>industan<Key.space>institute<Key.space>of<Key.space>tech<Key.down><Key.enter>
Screenshot: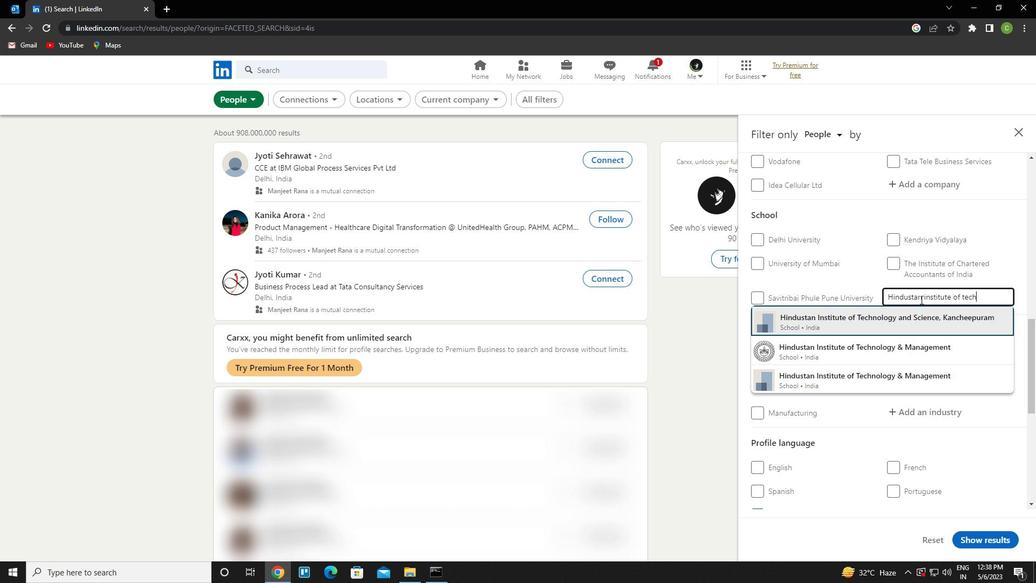 
Action: Mouse scrolled (921, 299) with delta (0, 0)
Screenshot: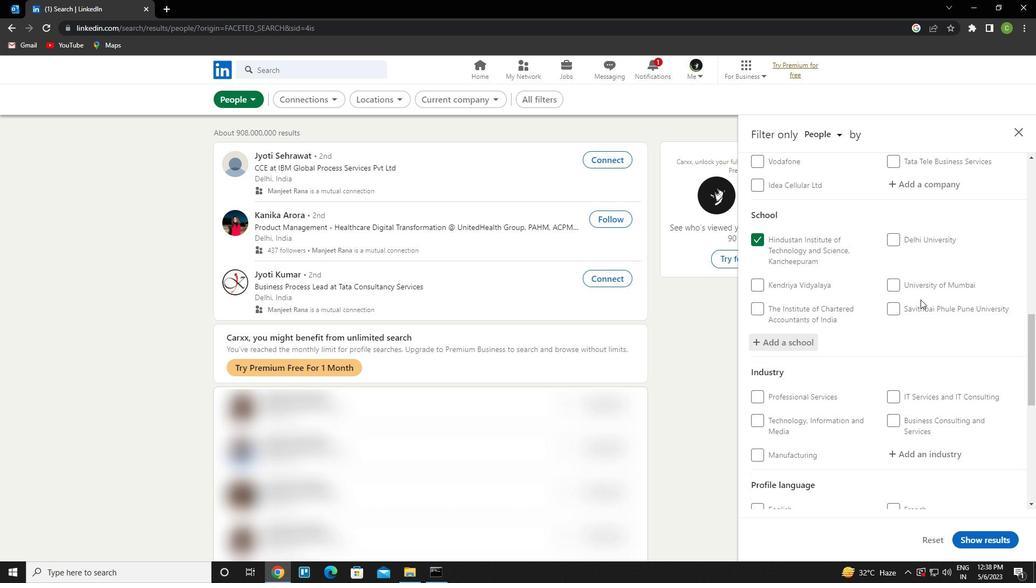 
Action: Mouse scrolled (921, 299) with delta (0, 0)
Screenshot: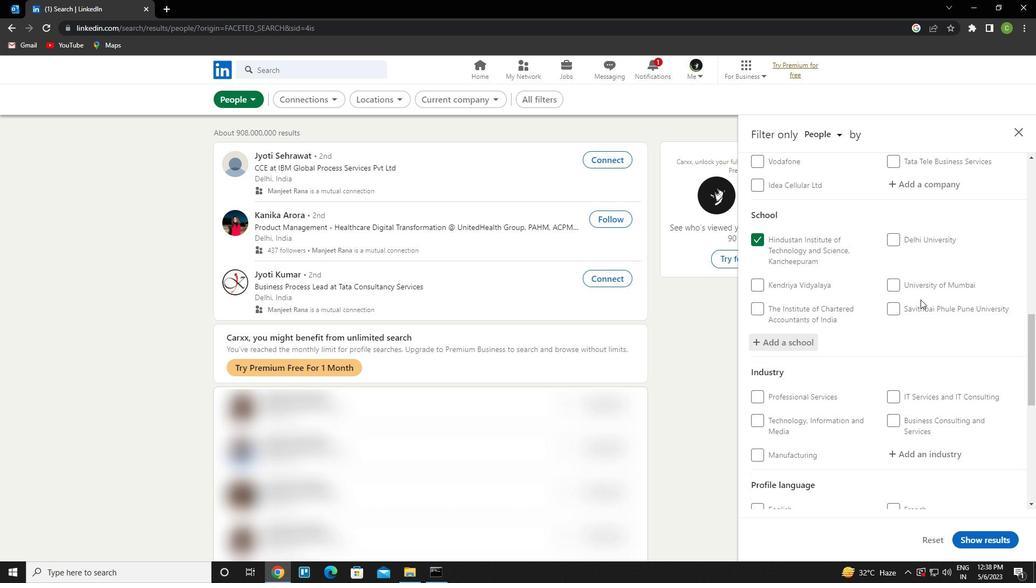 
Action: Mouse scrolled (921, 299) with delta (0, 0)
Screenshot: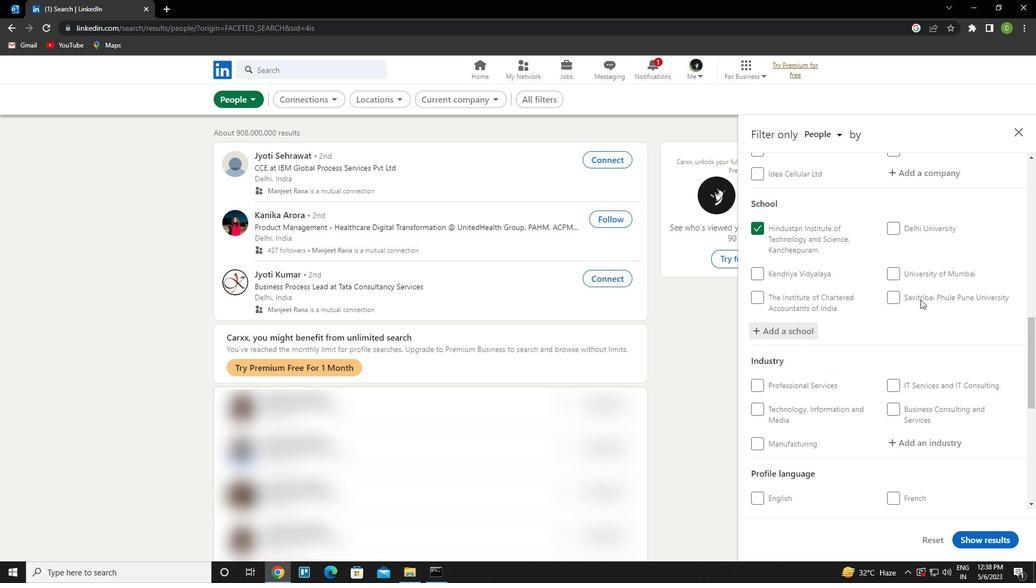 
Action: Mouse moved to (933, 291)
Screenshot: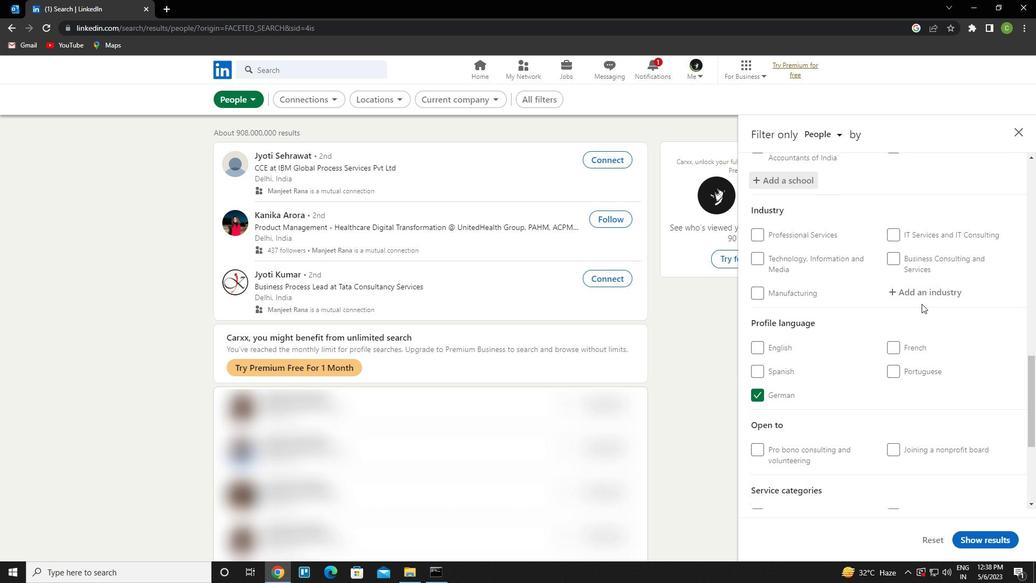 
Action: Mouse pressed left at (933, 291)
Screenshot: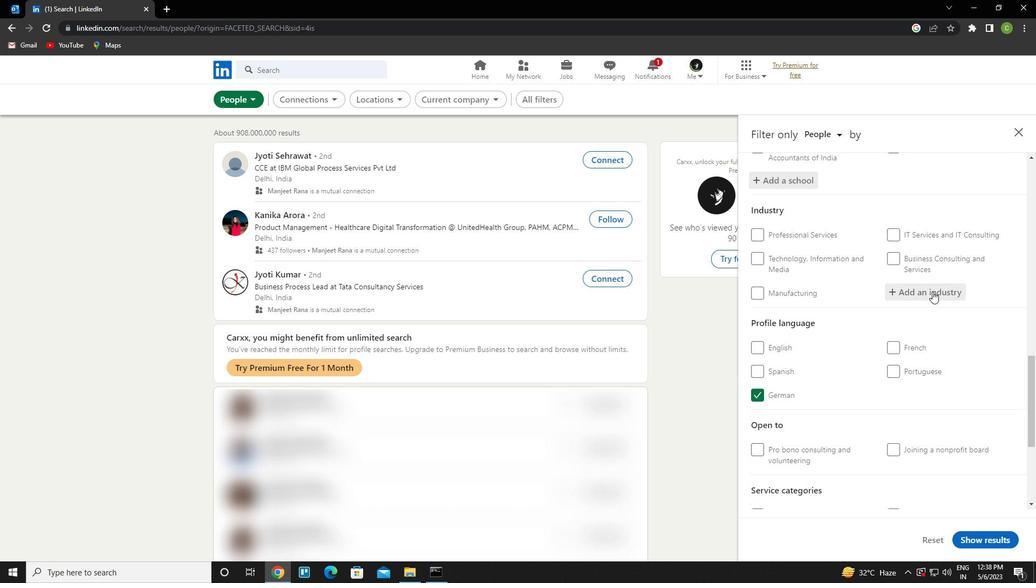 
Action: Key pressed <Key.caps_lock>s<Key.caps_lock>ecurity<Key.space>services<Key.down><Key.enter>
Screenshot: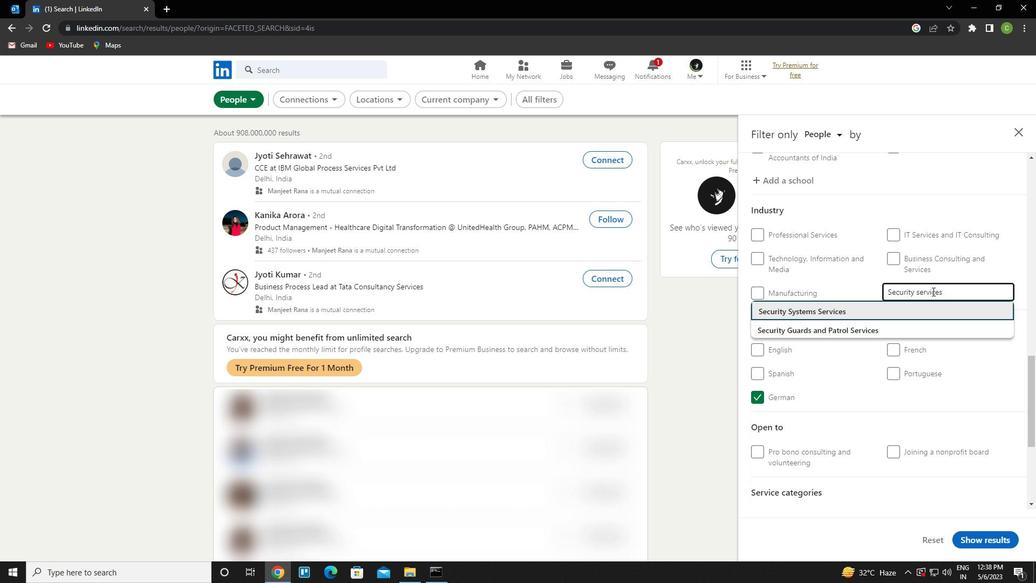 
Action: Mouse moved to (953, 306)
Screenshot: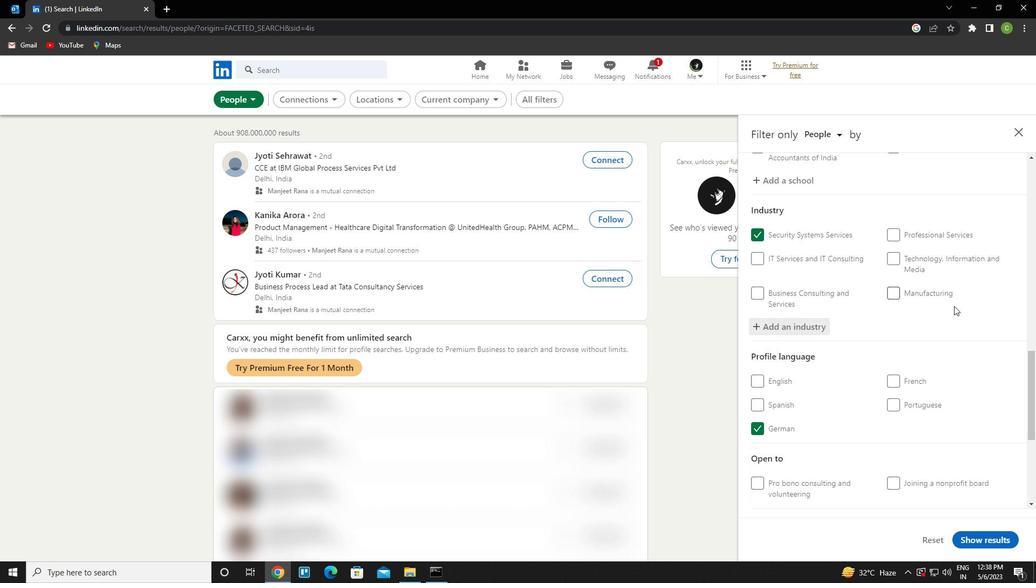 
Action: Mouse scrolled (953, 306) with delta (0, 0)
Screenshot: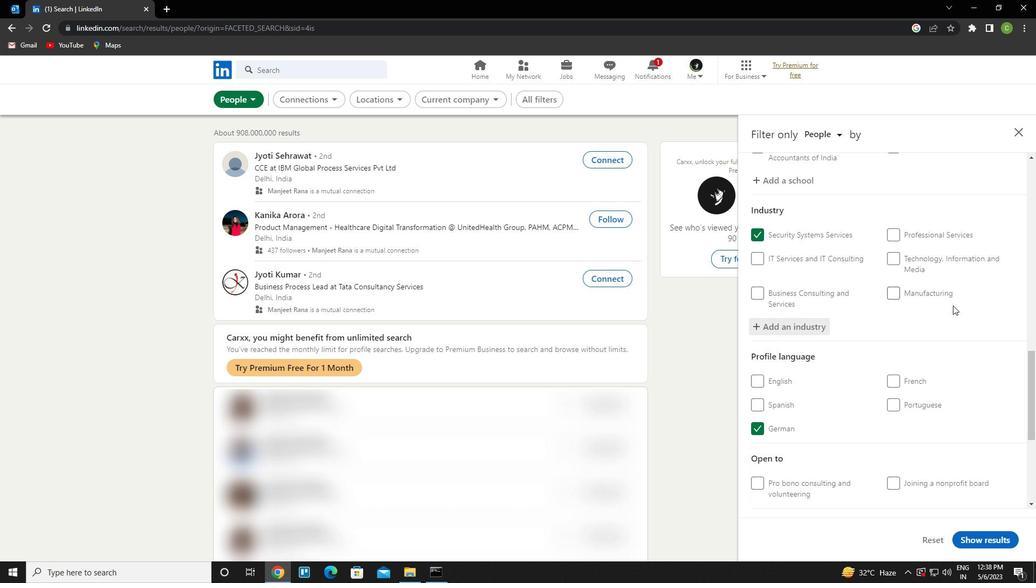 
Action: Mouse moved to (948, 310)
Screenshot: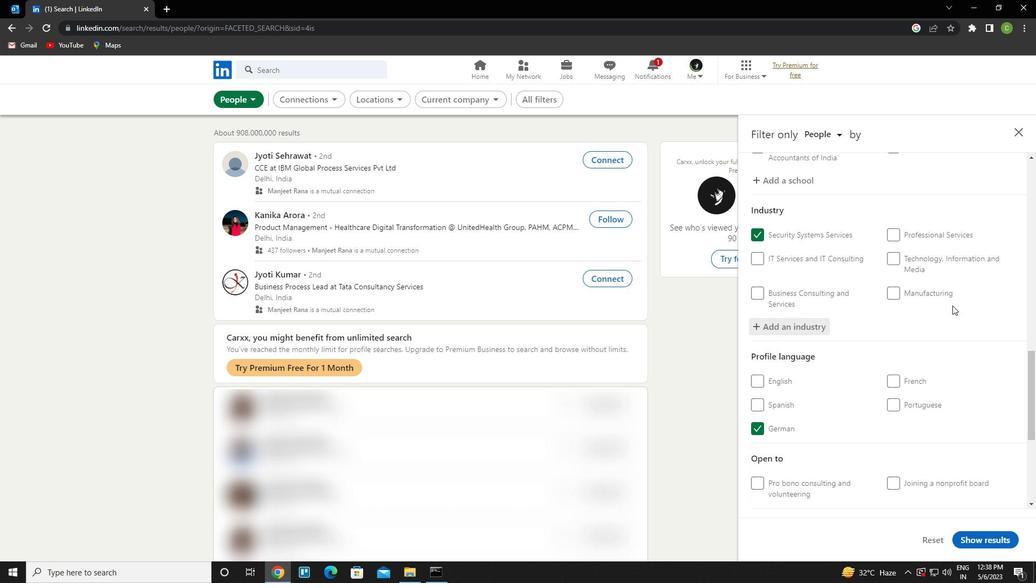 
Action: Mouse scrolled (948, 309) with delta (0, 0)
Screenshot: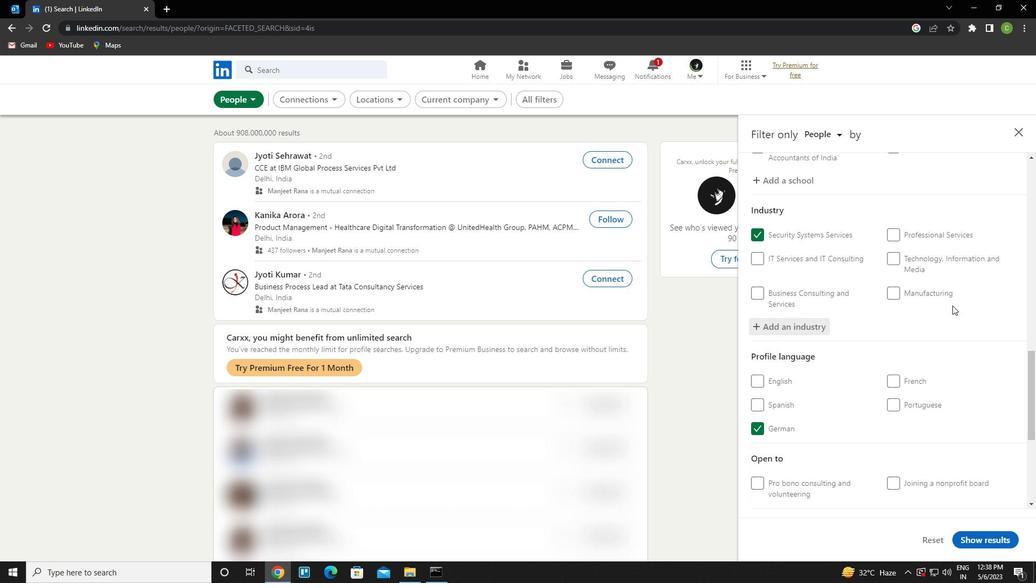 
Action: Mouse moved to (944, 313)
Screenshot: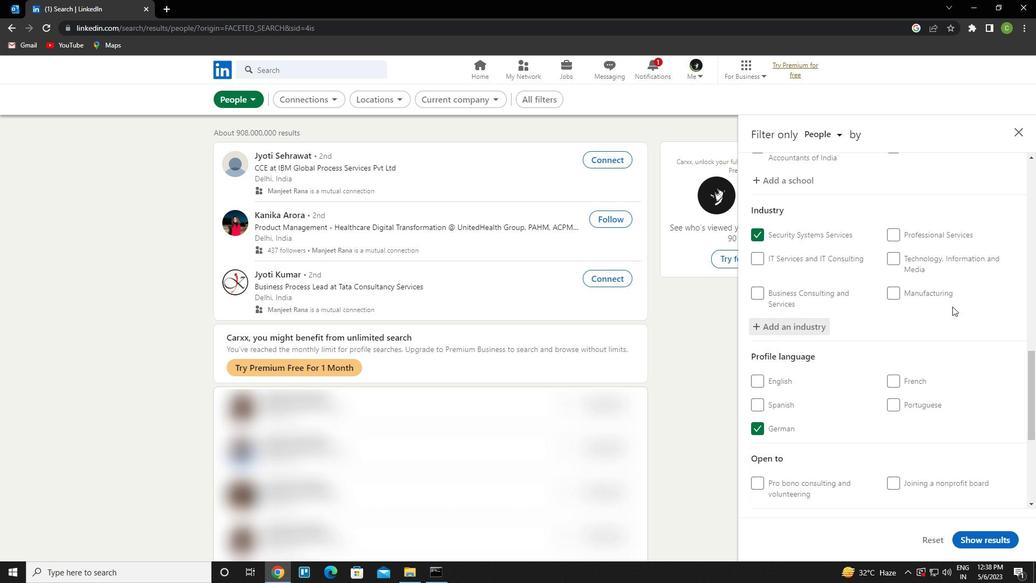 
Action: Mouse scrolled (944, 312) with delta (0, 0)
Screenshot: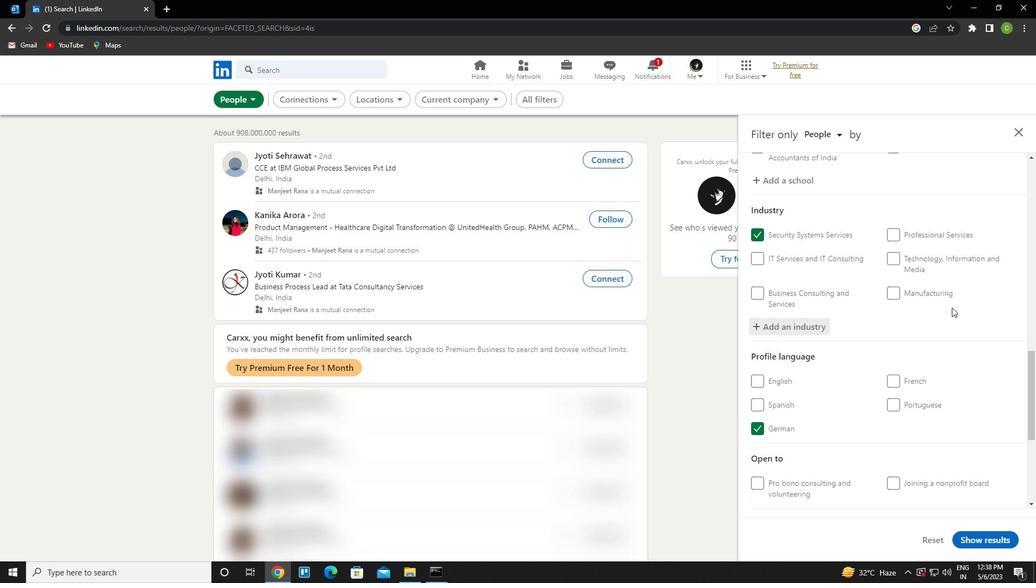 
Action: Mouse moved to (944, 313)
Screenshot: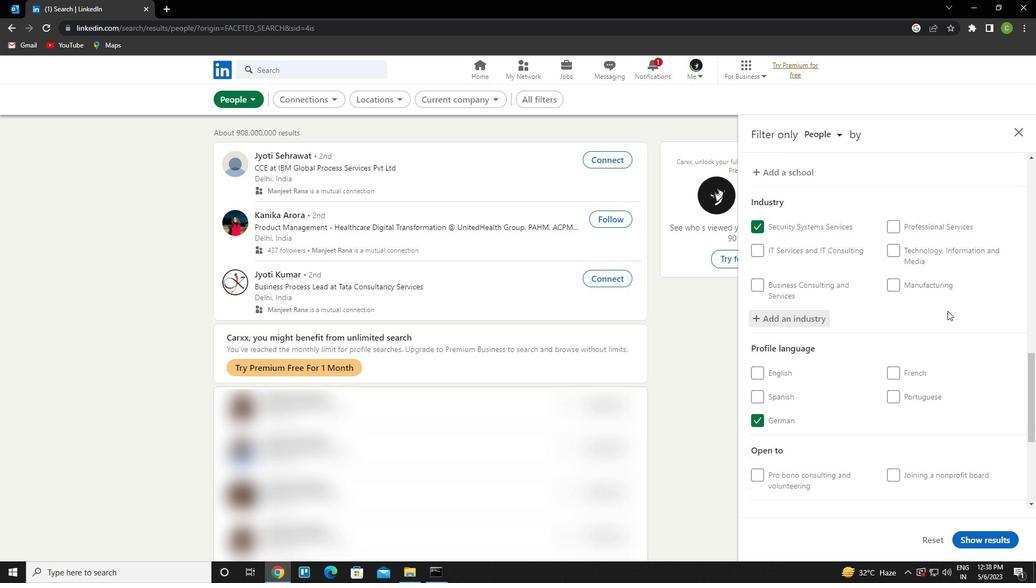 
Action: Mouse scrolled (944, 312) with delta (0, 0)
Screenshot: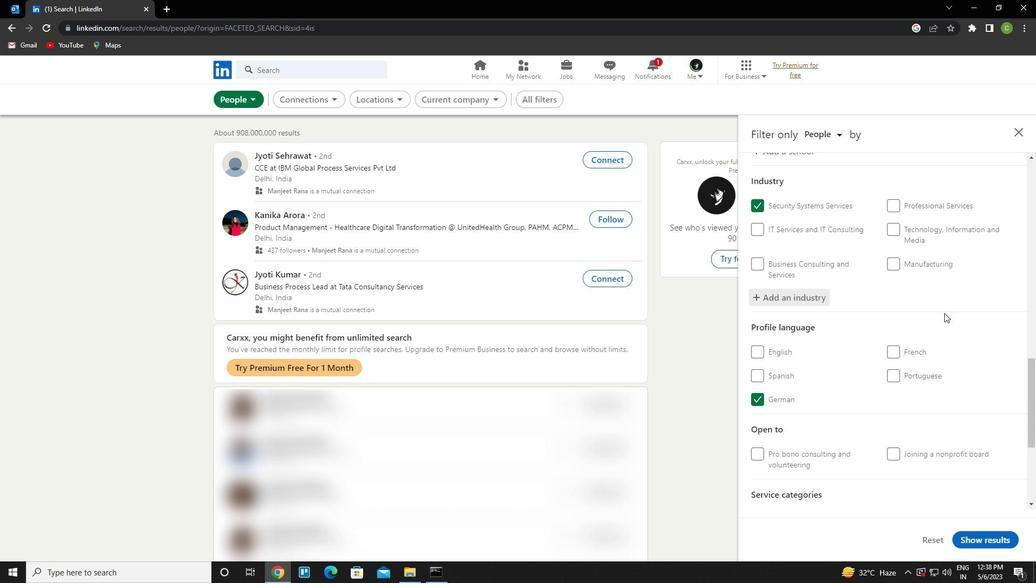 
Action: Mouse scrolled (944, 312) with delta (0, 0)
Screenshot: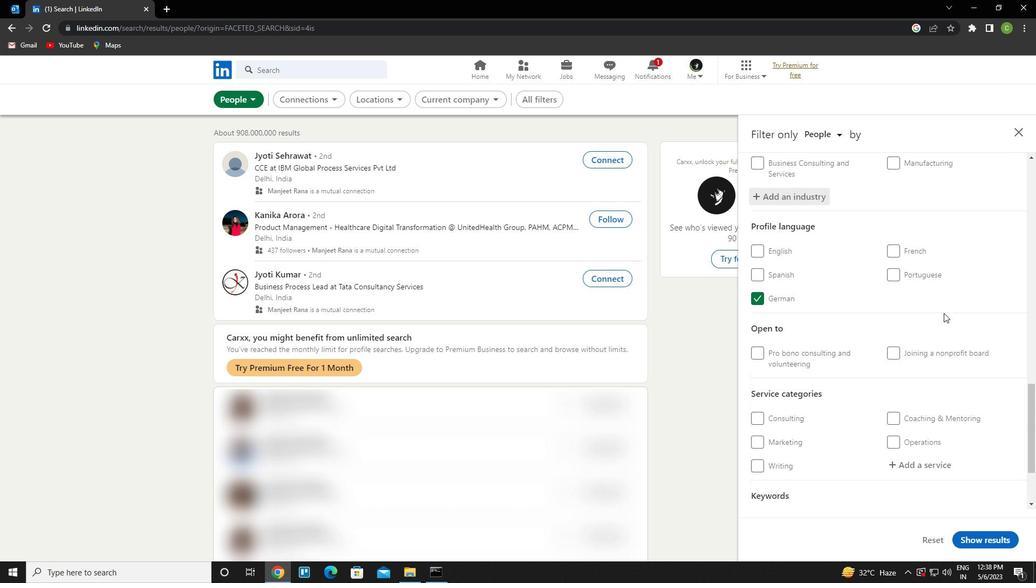 
Action: Mouse scrolled (944, 312) with delta (0, 0)
Screenshot: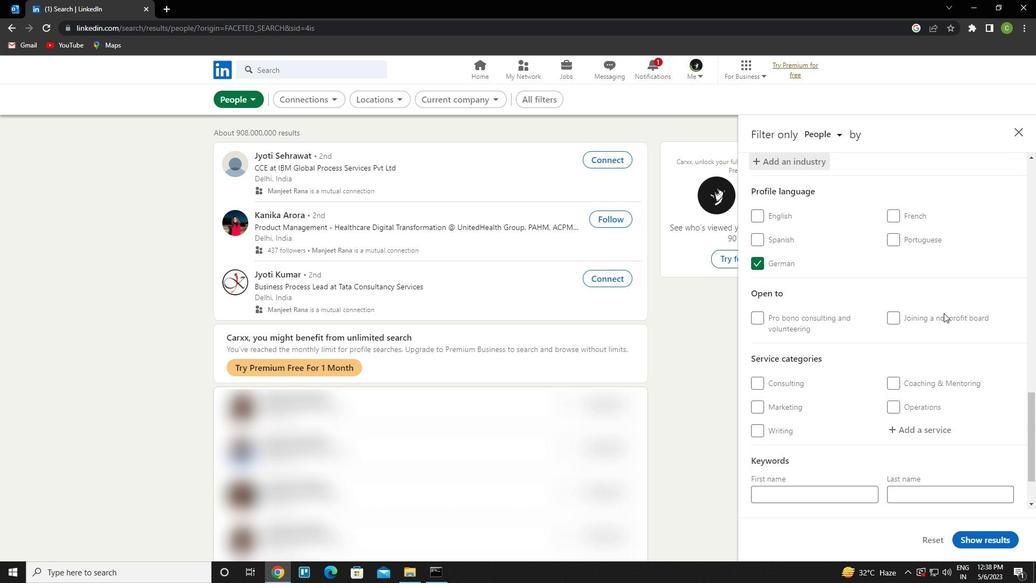 
Action: Mouse moved to (920, 356)
Screenshot: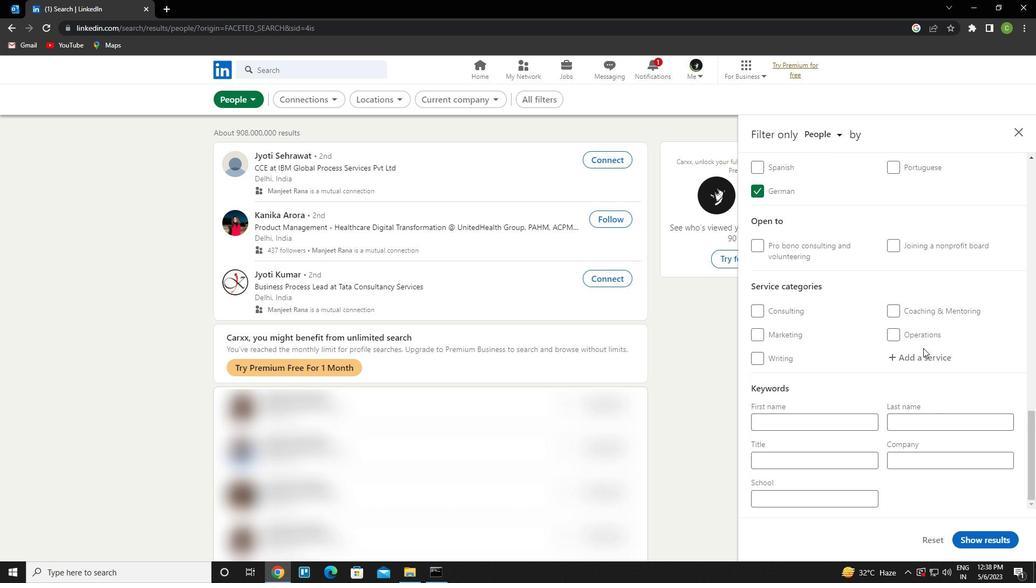 
Action: Mouse pressed left at (920, 356)
Screenshot: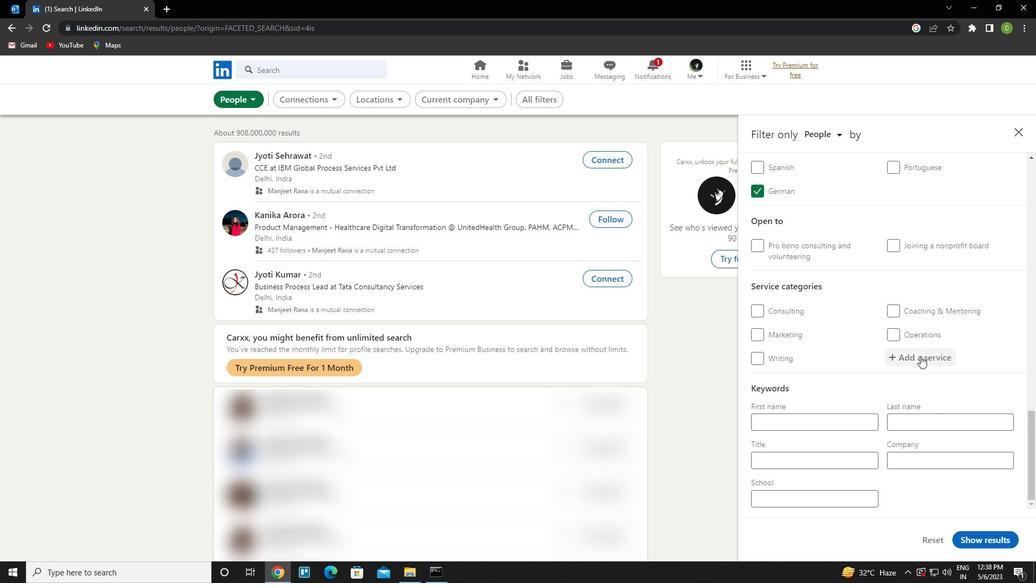 
Action: Key pressed <Key.caps_lock>w<Key.caps_lock>edding<Key.space>photo<Key.down><Key.enter>
Screenshot: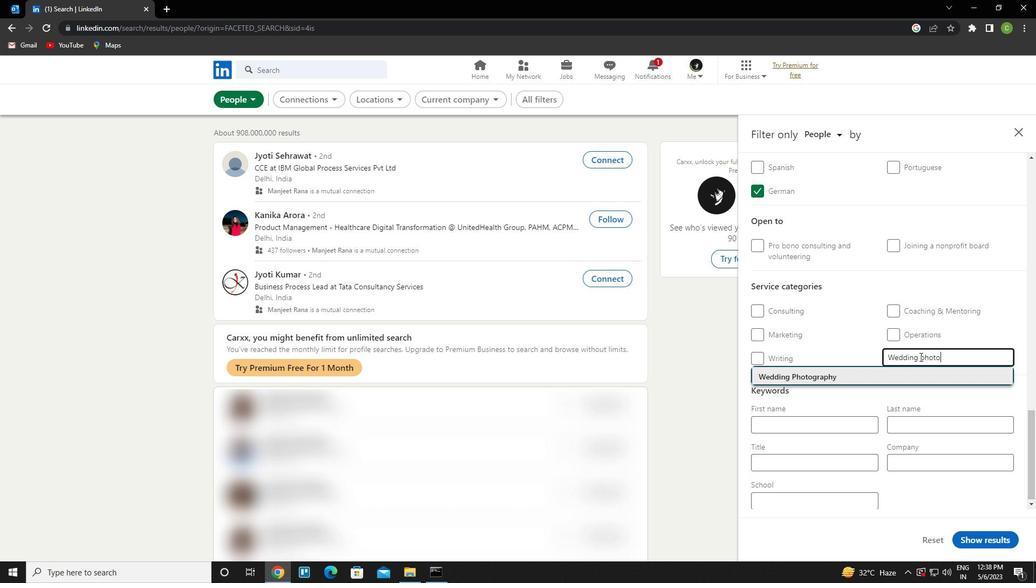 
Action: Mouse scrolled (920, 356) with delta (0, 0)
Screenshot: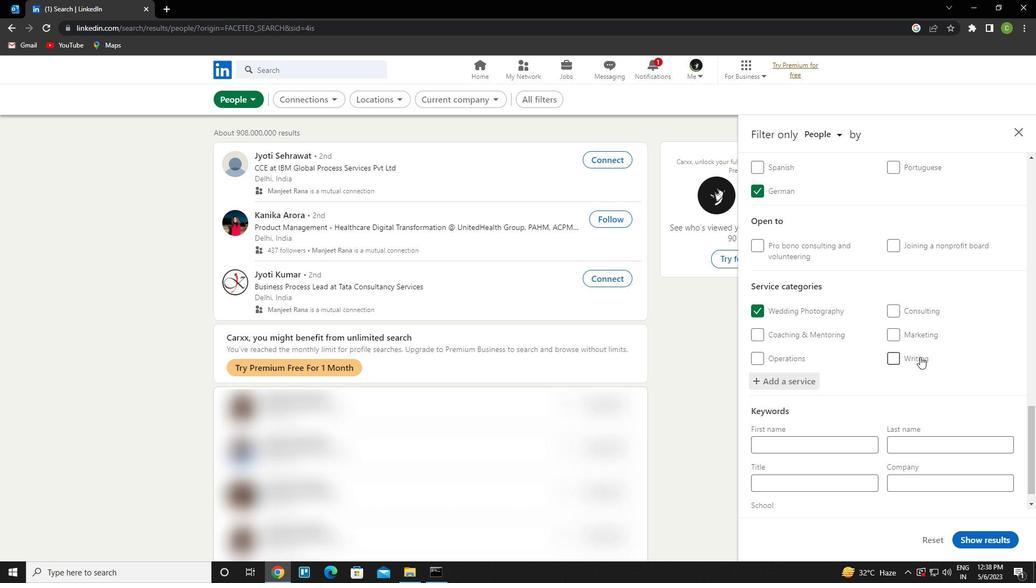 
Action: Mouse moved to (895, 368)
Screenshot: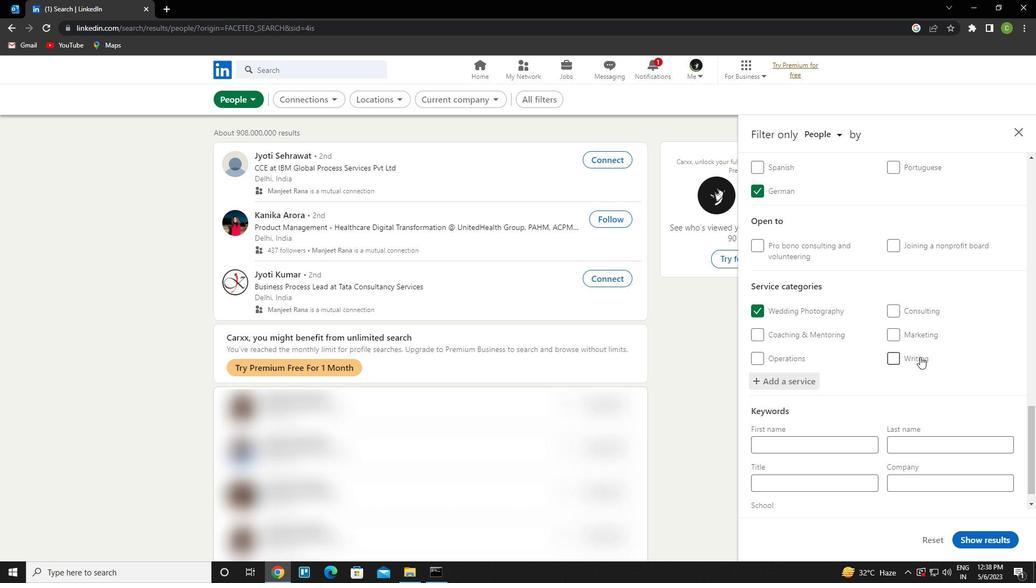 
Action: Mouse scrolled (895, 368) with delta (0, 0)
Screenshot: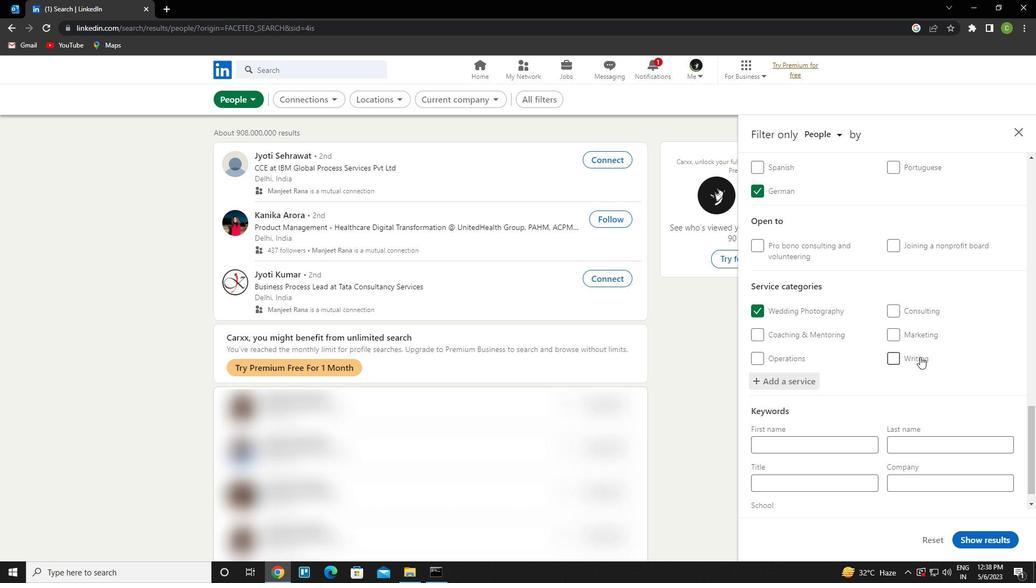 
Action: Mouse scrolled (895, 368) with delta (0, 0)
Screenshot: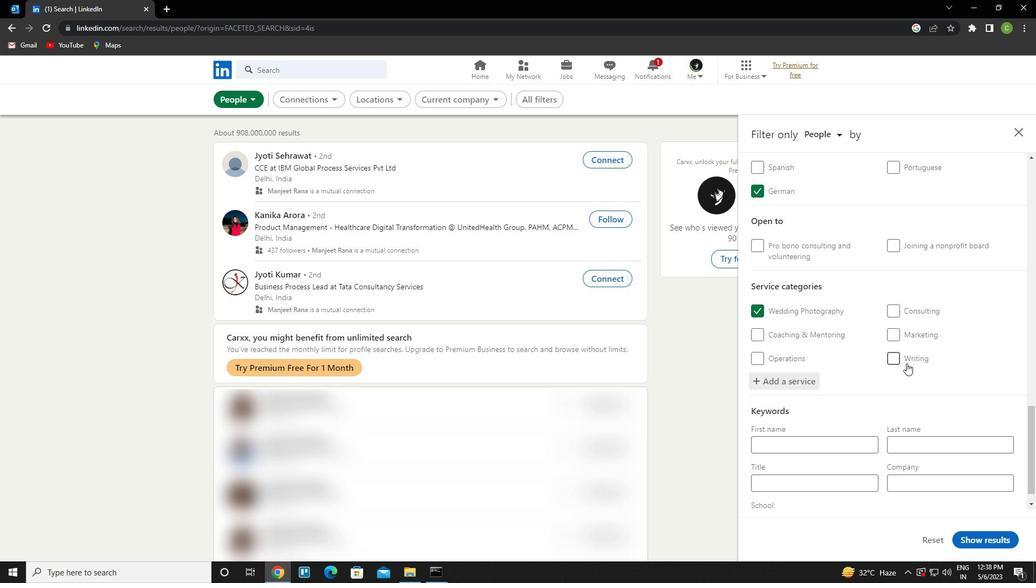 
Action: Mouse moved to (895, 370)
Screenshot: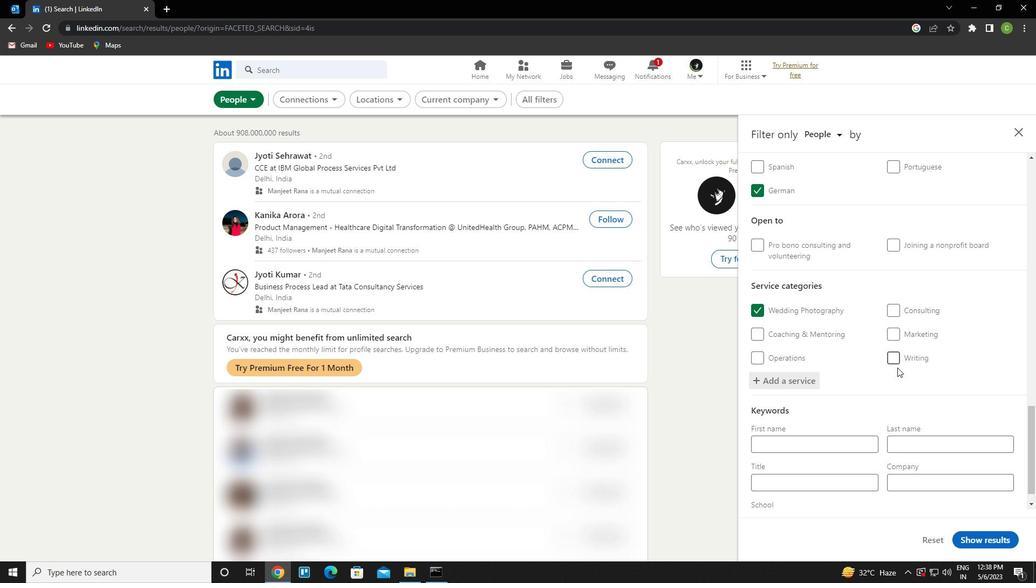 
Action: Mouse scrolled (895, 370) with delta (0, 0)
Screenshot: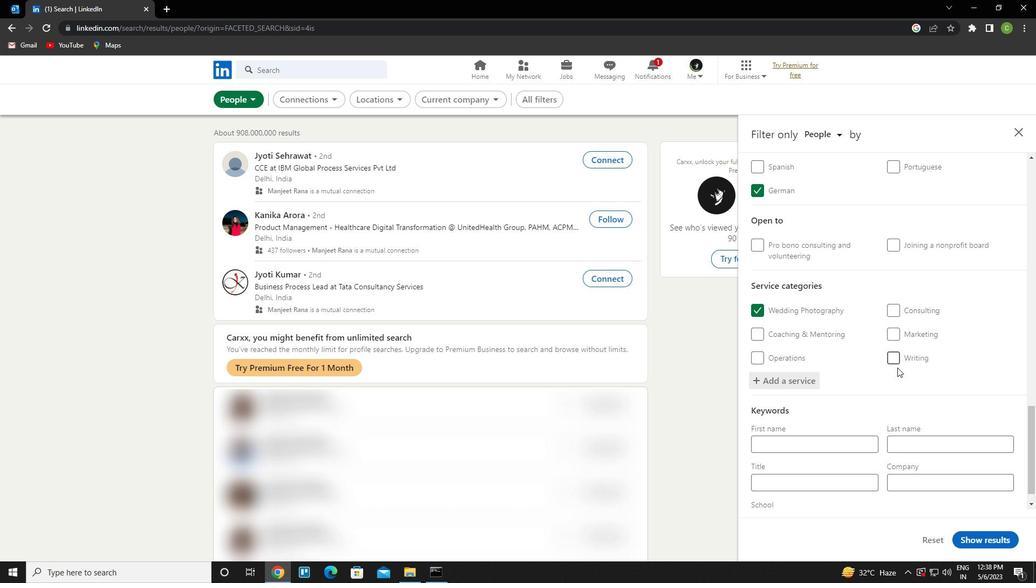 
Action: Mouse moved to (821, 456)
Screenshot: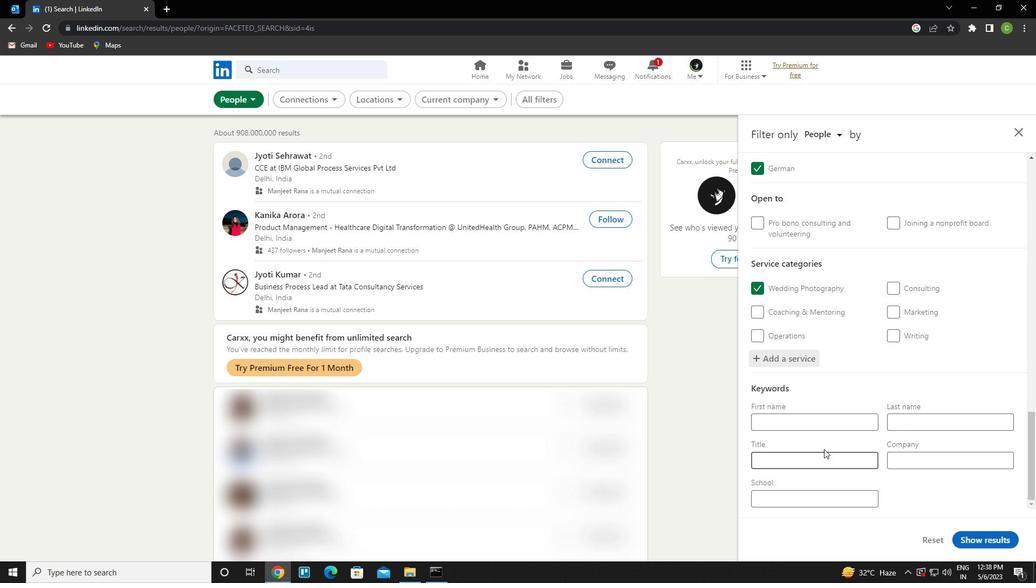
Action: Mouse pressed left at (821, 456)
Screenshot: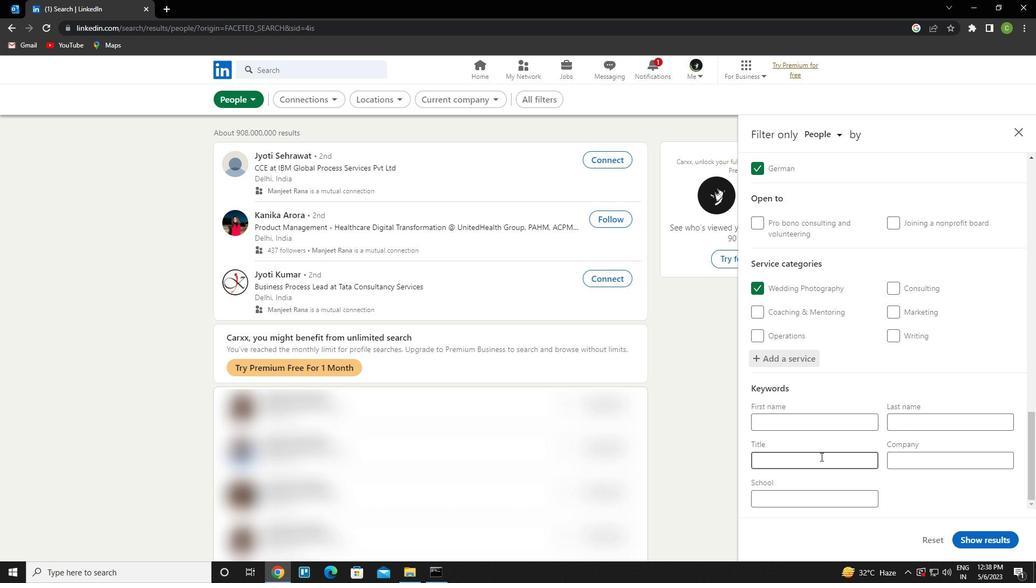 
Action: Key pressed <Key.caps_lock>s<Key.caps_lock>chool<Key.space><Key.caps_lock>b<Key.caps_lock>us<Key.space><Key.caps_lock>d<Key.caps_lock>river
Screenshot: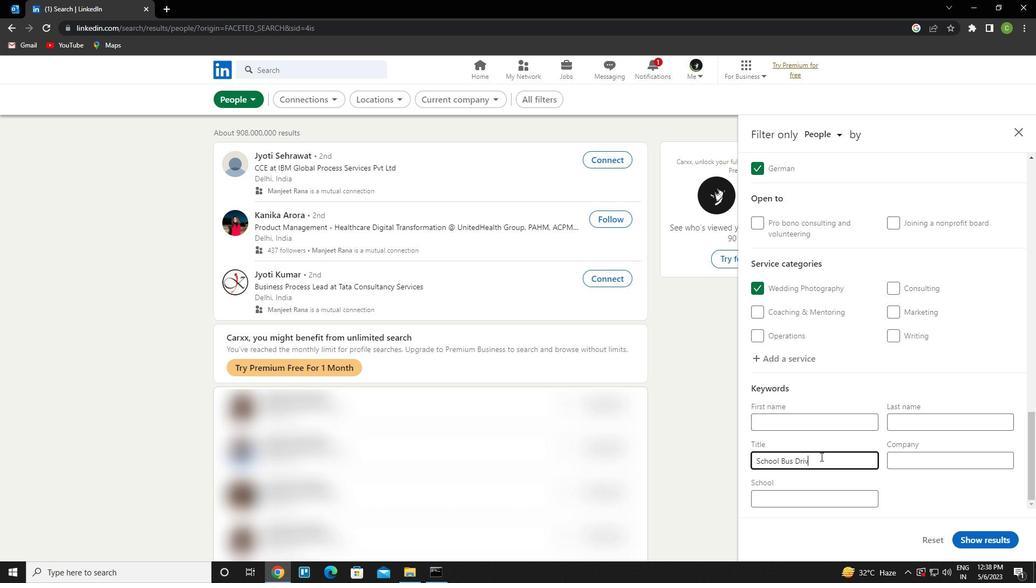 
Action: Mouse moved to (979, 539)
Screenshot: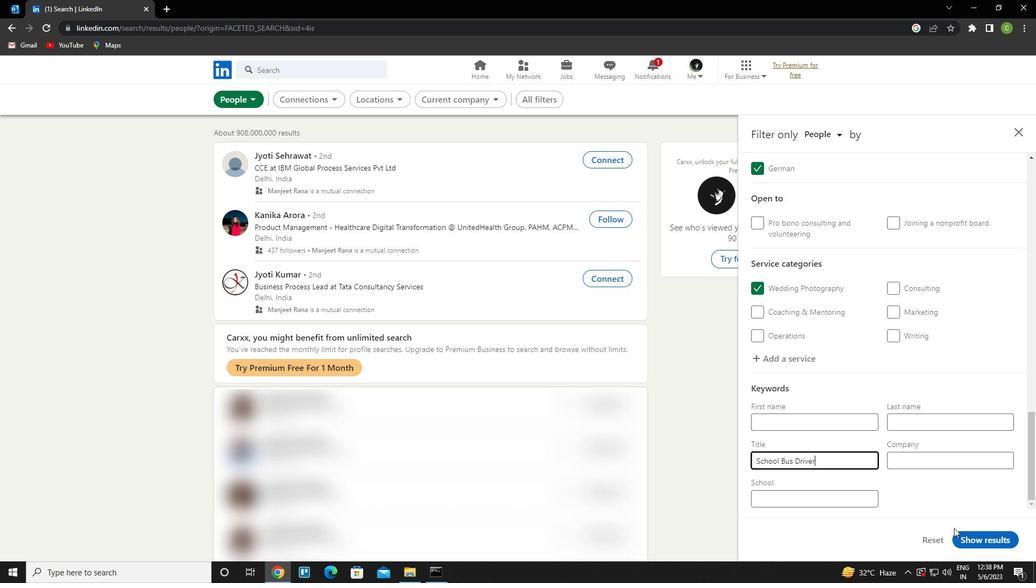 
Action: Mouse pressed left at (979, 539)
Screenshot: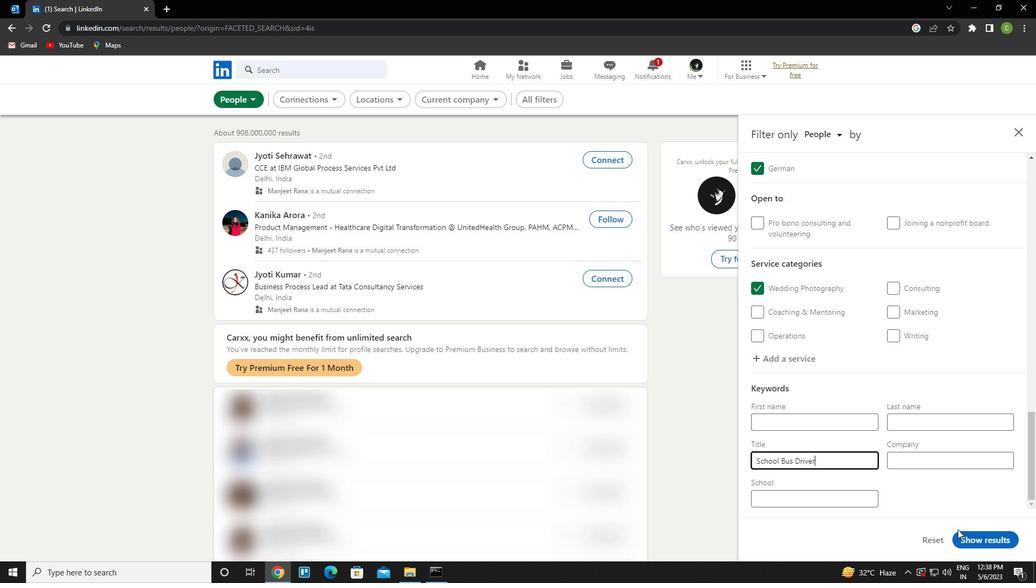
Action: Mouse moved to (374, 543)
Screenshot: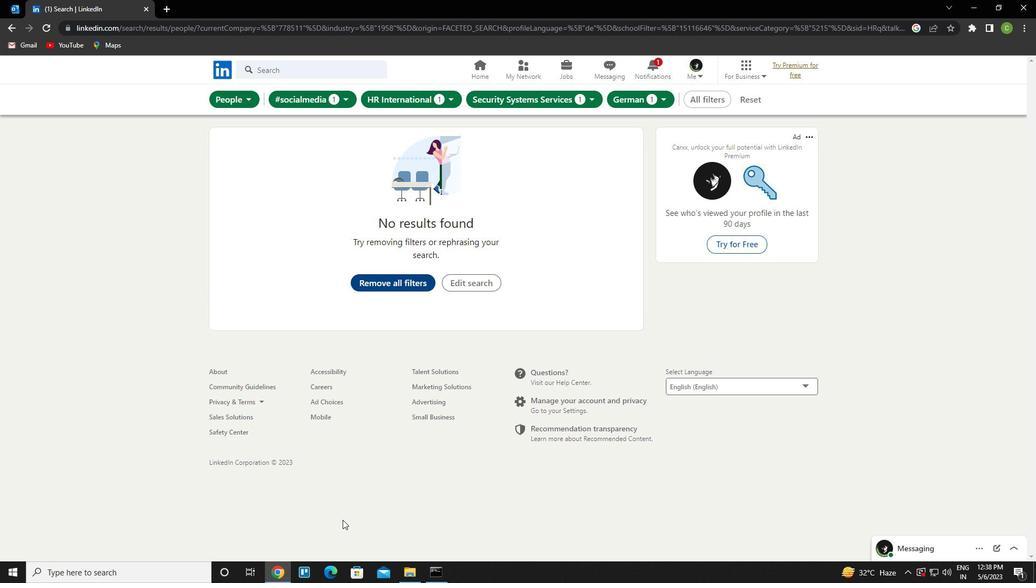 
